 Task: Look for space in São Carlos, Brazil from 5th June, 2023 to 16th June, 2023 for 2 adults in price range Rs.14000 to Rs.18000. Place can be entire place with 1  bedroom having 1 bed and 1 bathroom. Property type can be hotel. Amenities needed are: washing machine, . Booking option can be shelf check-in. Required host language is Spanish.
Action: Mouse moved to (382, 111)
Screenshot: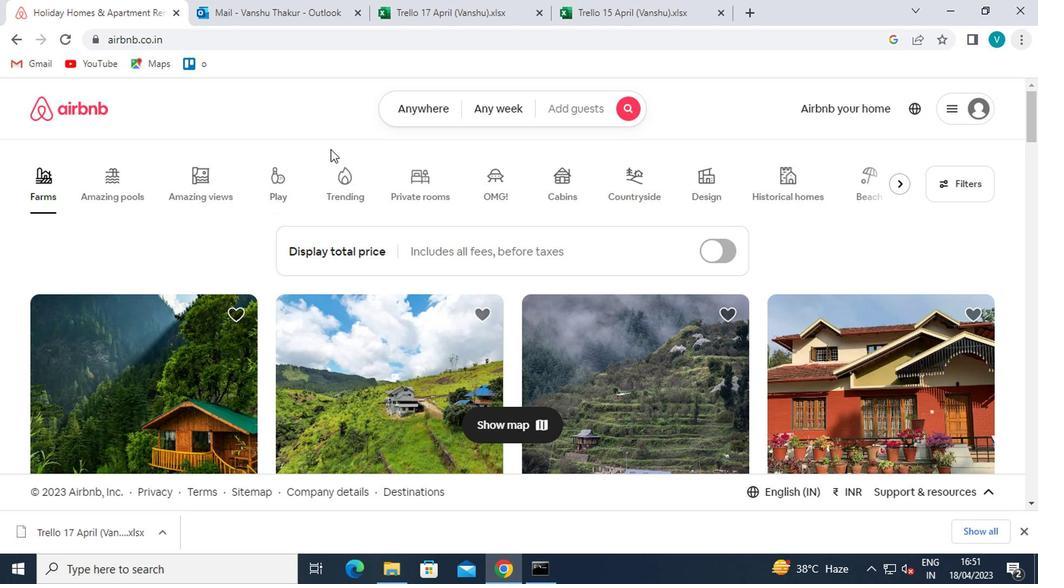 
Action: Mouse pressed left at (382, 111)
Screenshot: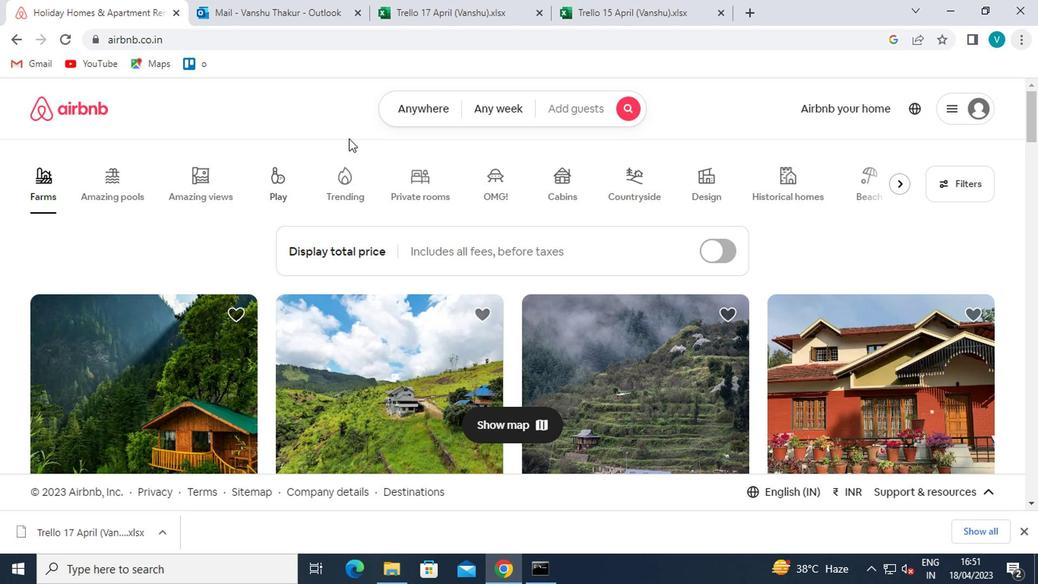 
Action: Mouse moved to (331, 173)
Screenshot: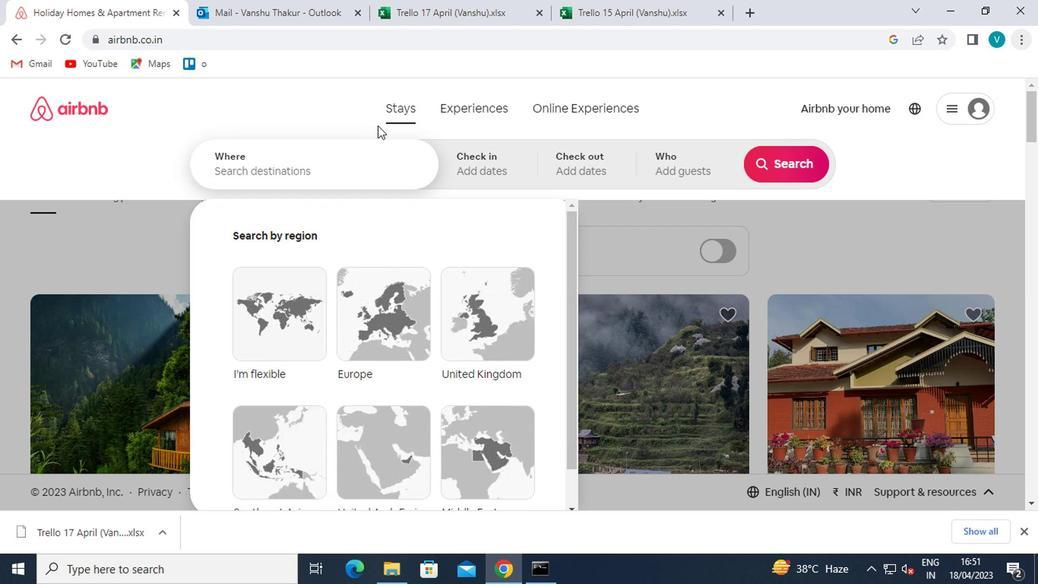 
Action: Mouse pressed left at (331, 173)
Screenshot: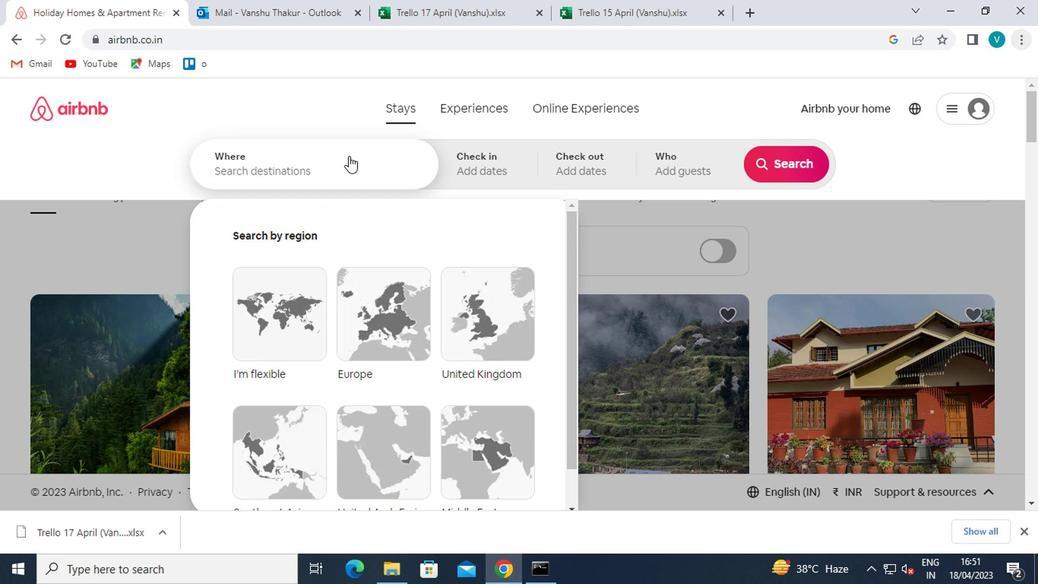 
Action: Mouse moved to (331, 175)
Screenshot: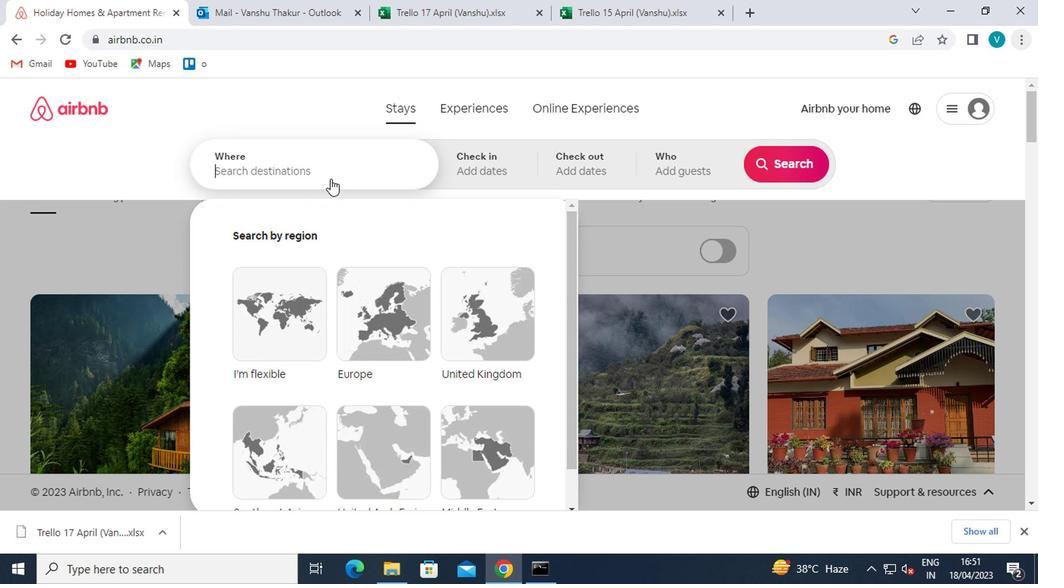 
Action: Key pressed <Key.shift>SAO<Key.space><Key.shift>CARLOS<Key.space>
Screenshot: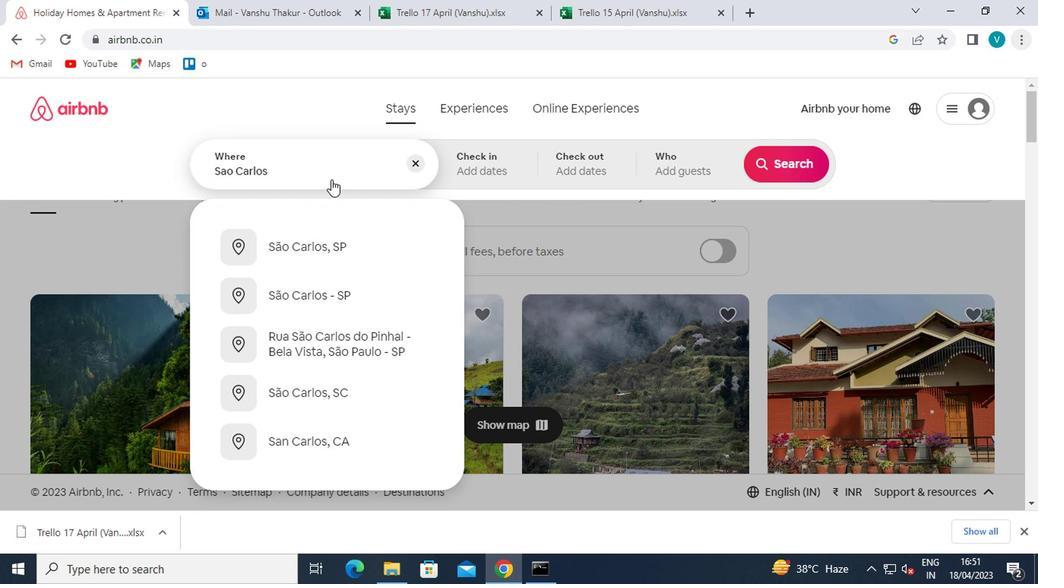 
Action: Mouse moved to (359, 243)
Screenshot: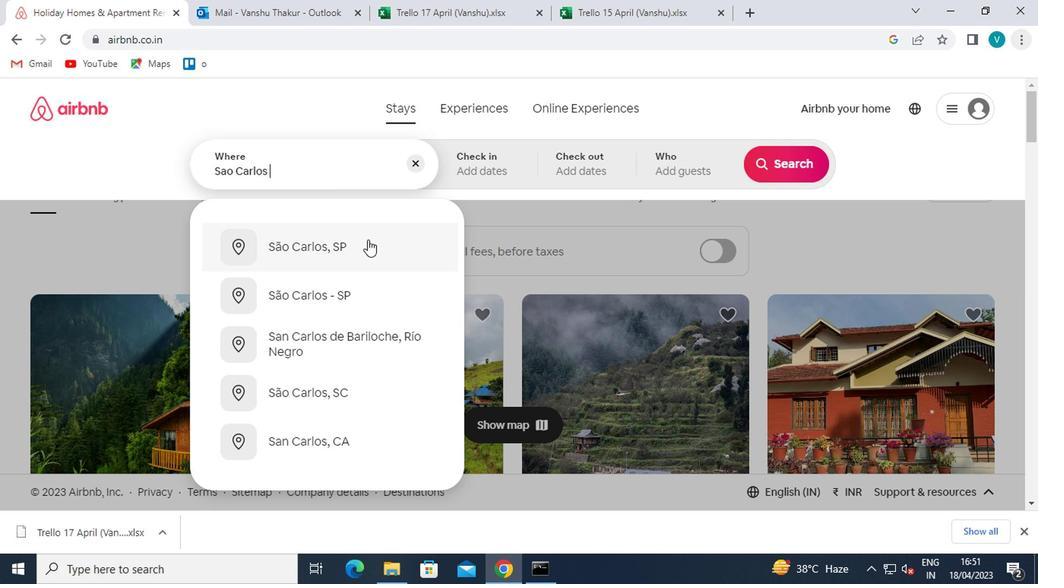 
Action: Mouse pressed left at (359, 243)
Screenshot: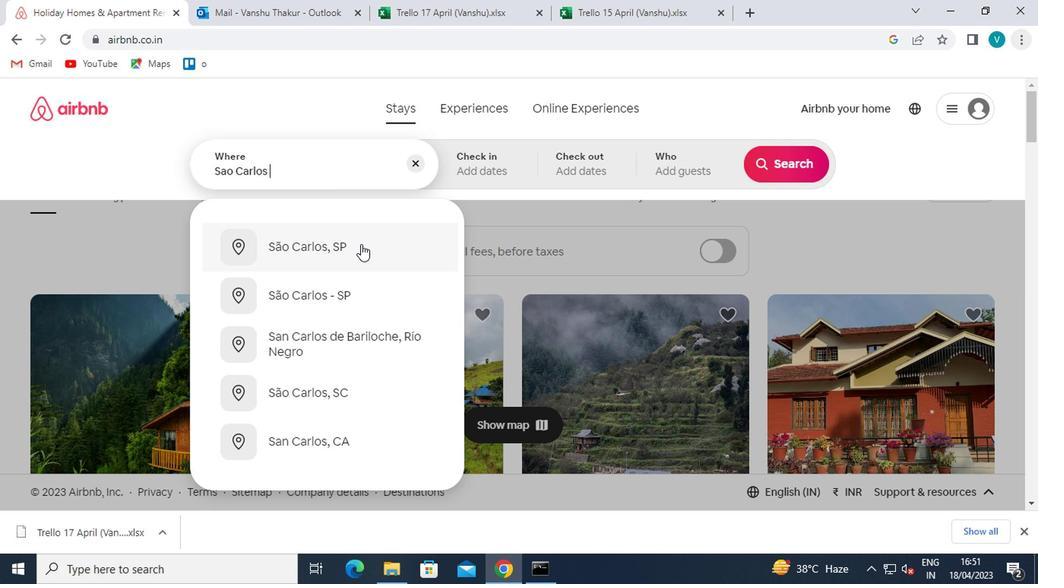 
Action: Mouse moved to (779, 286)
Screenshot: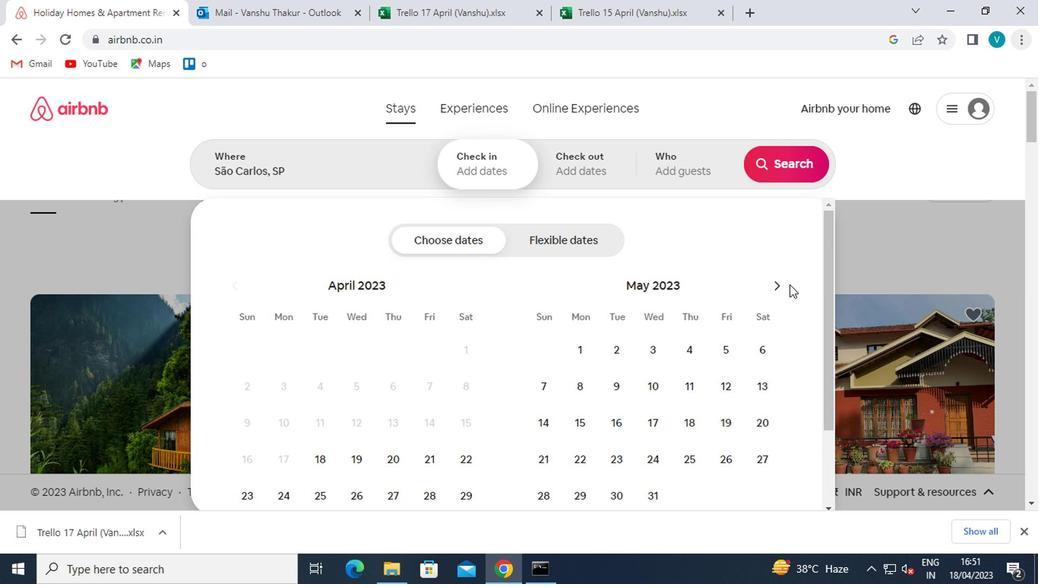 
Action: Mouse pressed left at (779, 286)
Screenshot: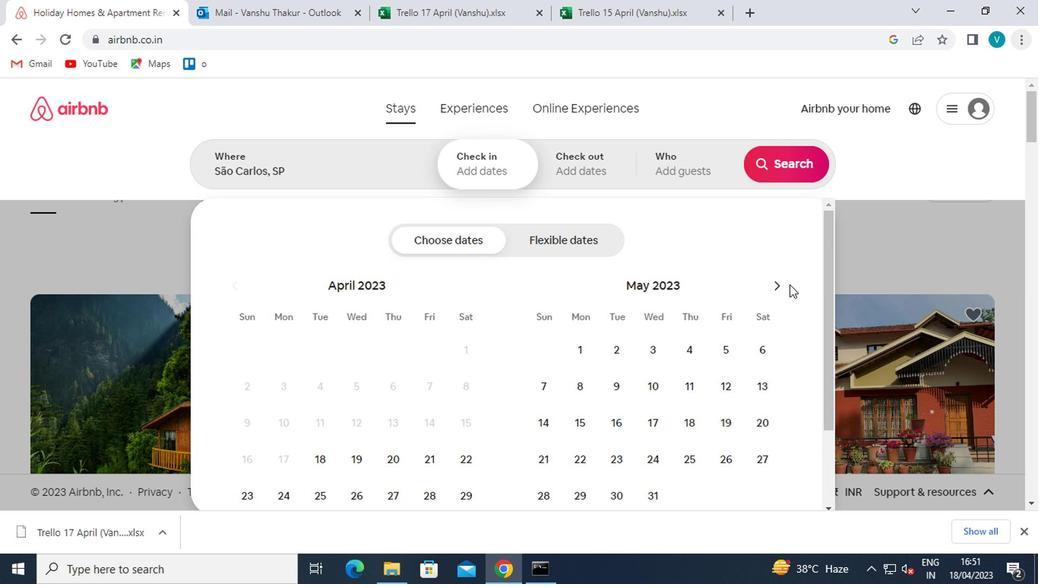 
Action: Mouse moved to (563, 390)
Screenshot: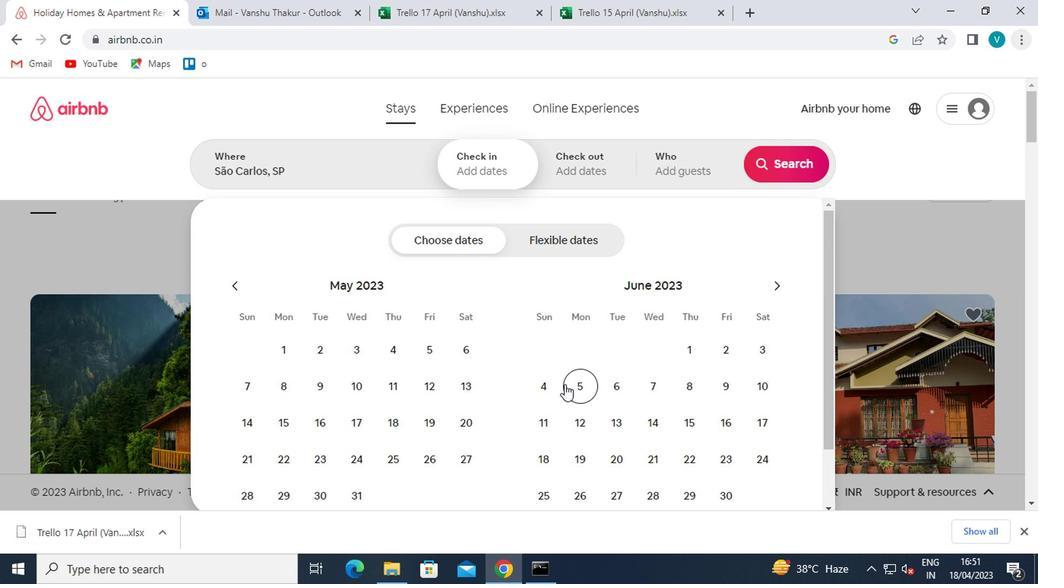 
Action: Mouse pressed left at (563, 390)
Screenshot: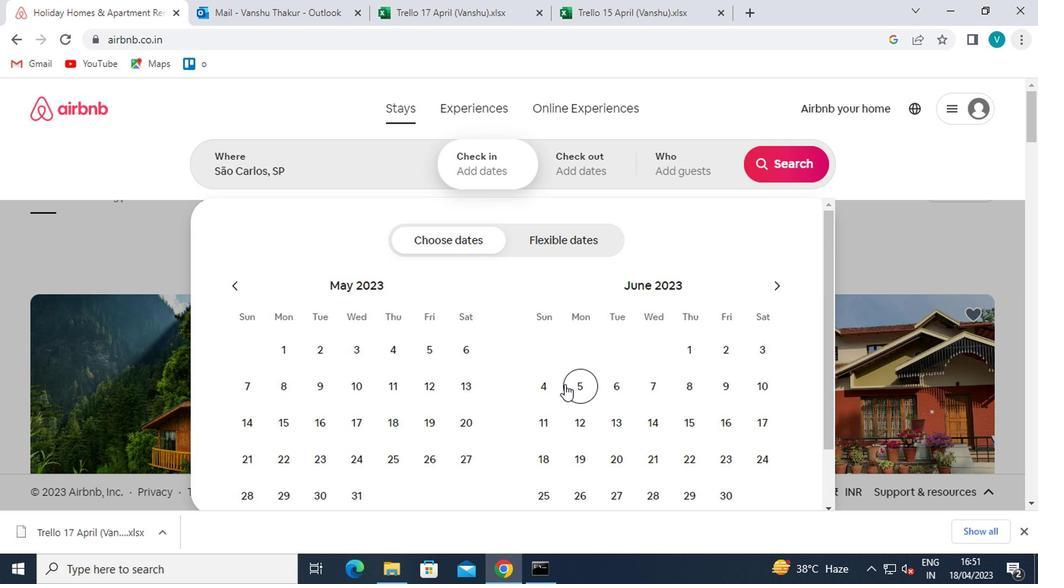 
Action: Mouse moved to (729, 430)
Screenshot: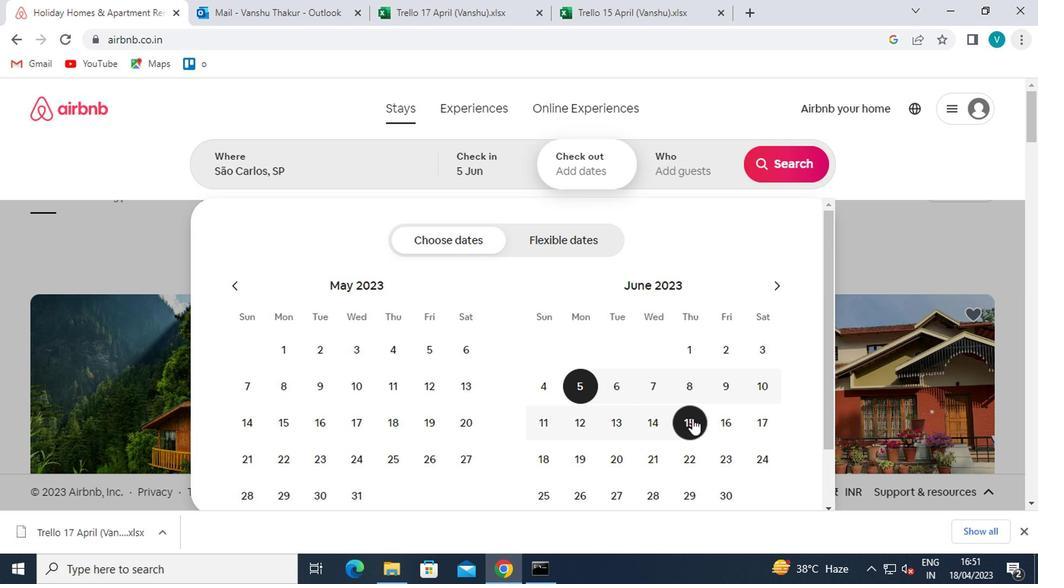 
Action: Mouse pressed left at (729, 430)
Screenshot: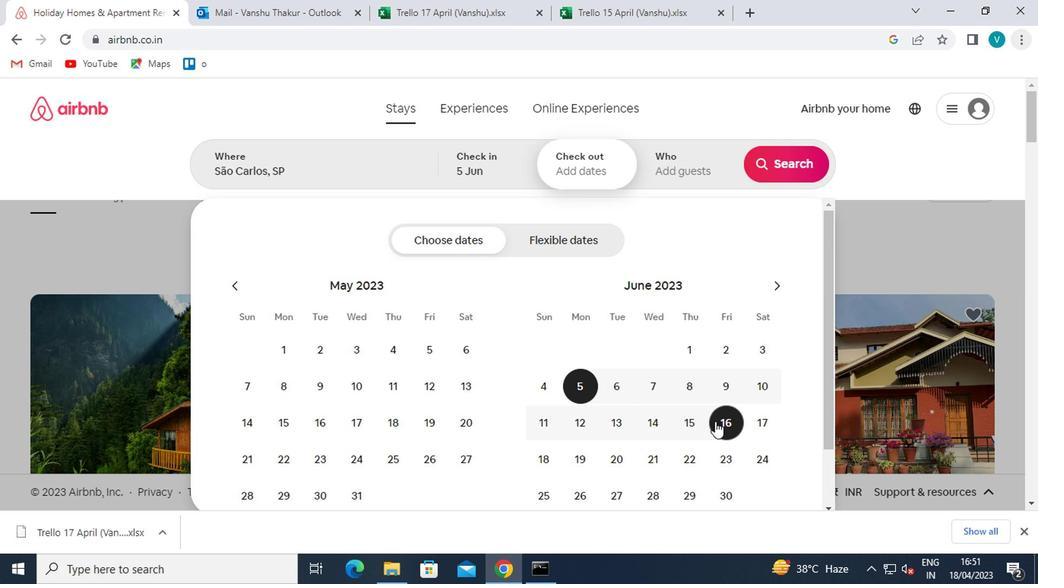 
Action: Mouse moved to (695, 159)
Screenshot: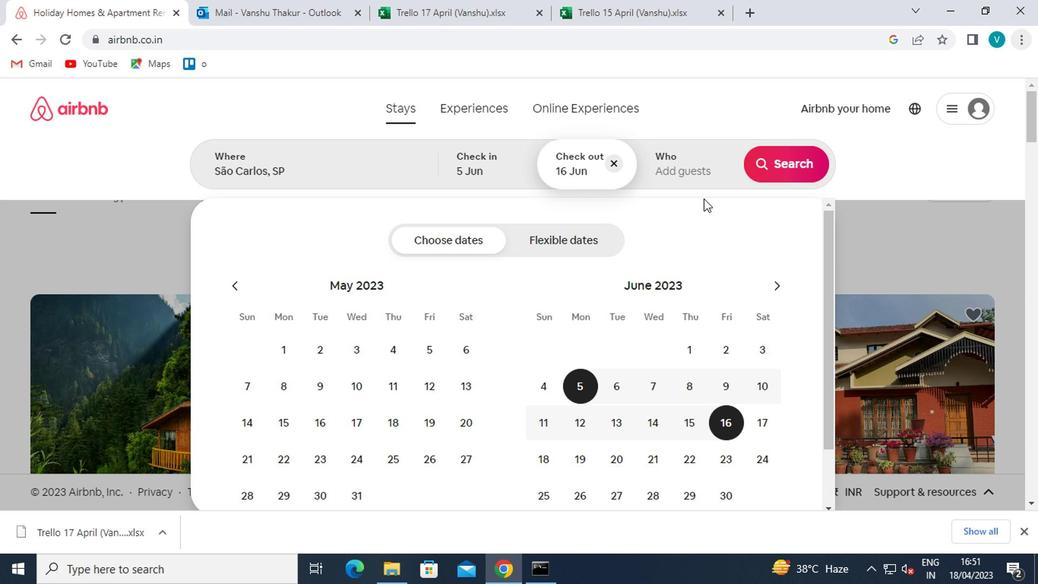 
Action: Mouse pressed left at (695, 159)
Screenshot: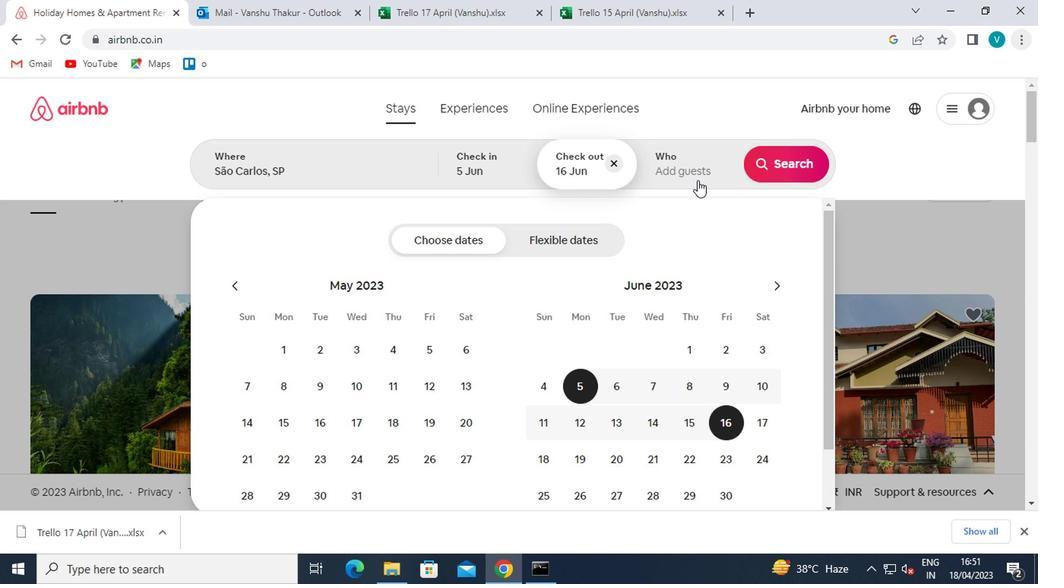 
Action: Mouse moved to (780, 241)
Screenshot: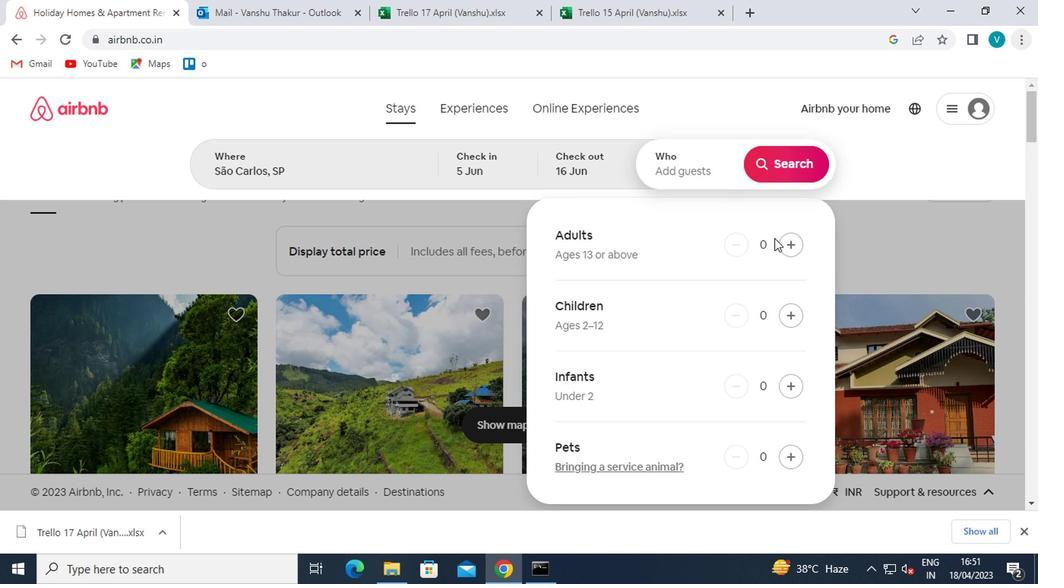 
Action: Mouse pressed left at (780, 241)
Screenshot: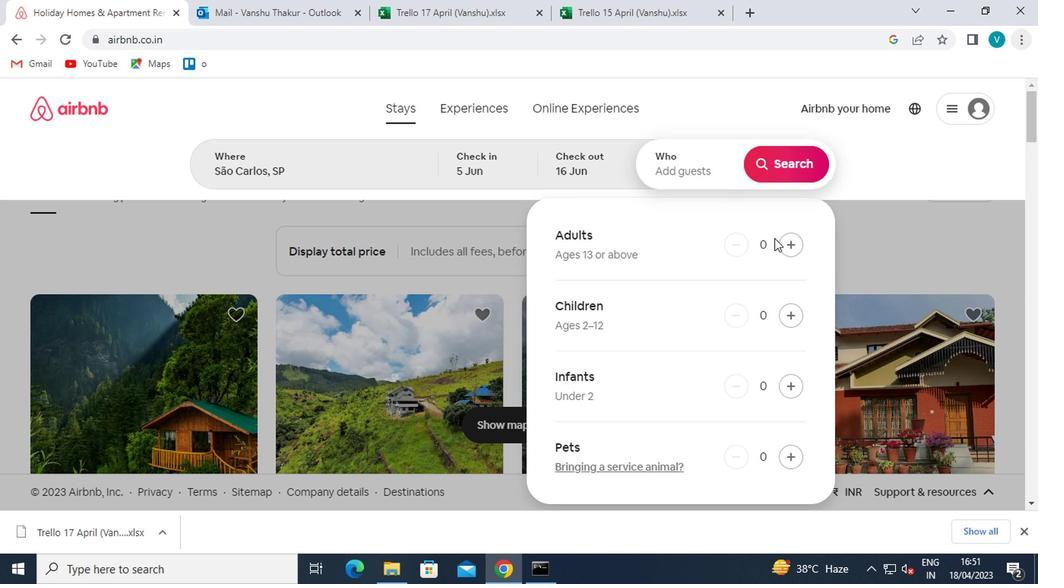 
Action: Mouse moved to (782, 243)
Screenshot: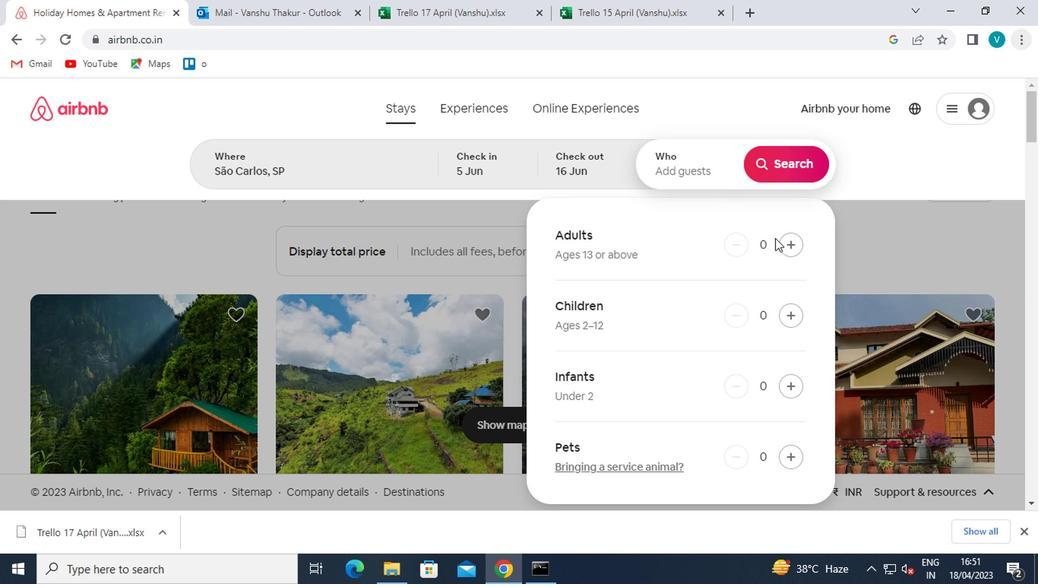 
Action: Mouse pressed left at (782, 243)
Screenshot: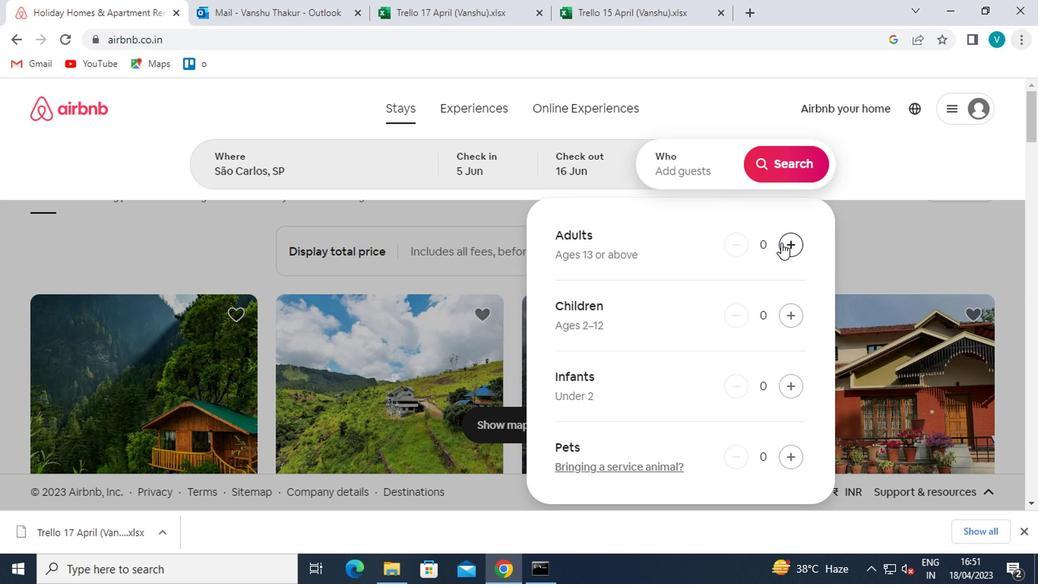 
Action: Mouse moved to (770, 168)
Screenshot: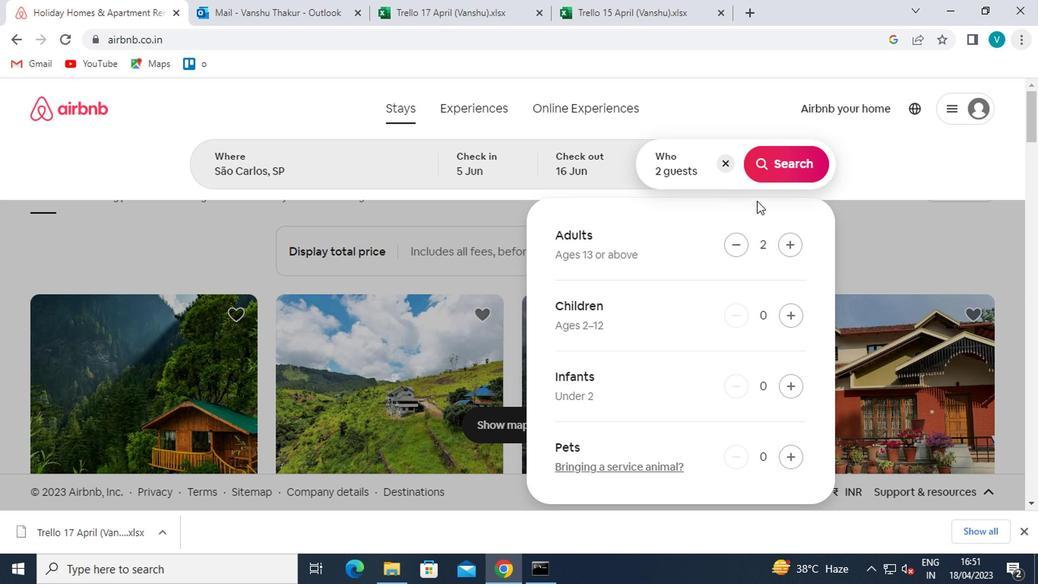 
Action: Mouse pressed left at (770, 168)
Screenshot: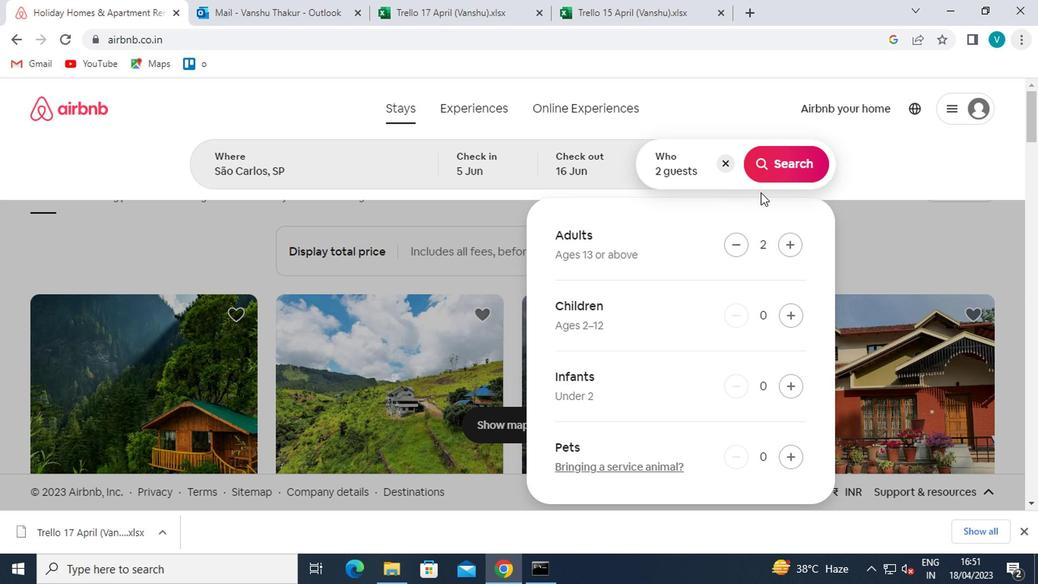 
Action: Mouse moved to (964, 166)
Screenshot: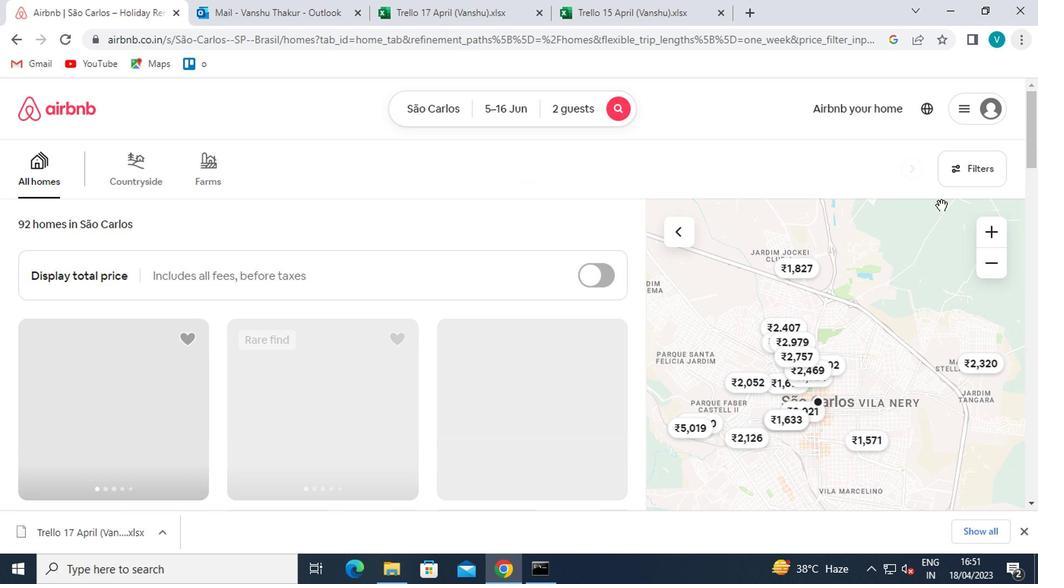 
Action: Mouse pressed left at (964, 166)
Screenshot: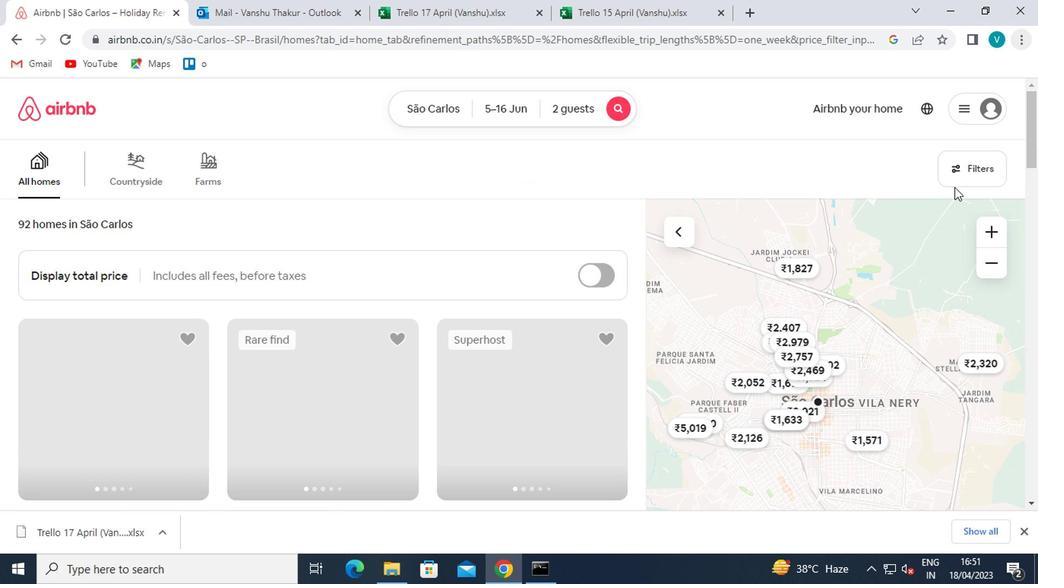 
Action: Mouse moved to (330, 360)
Screenshot: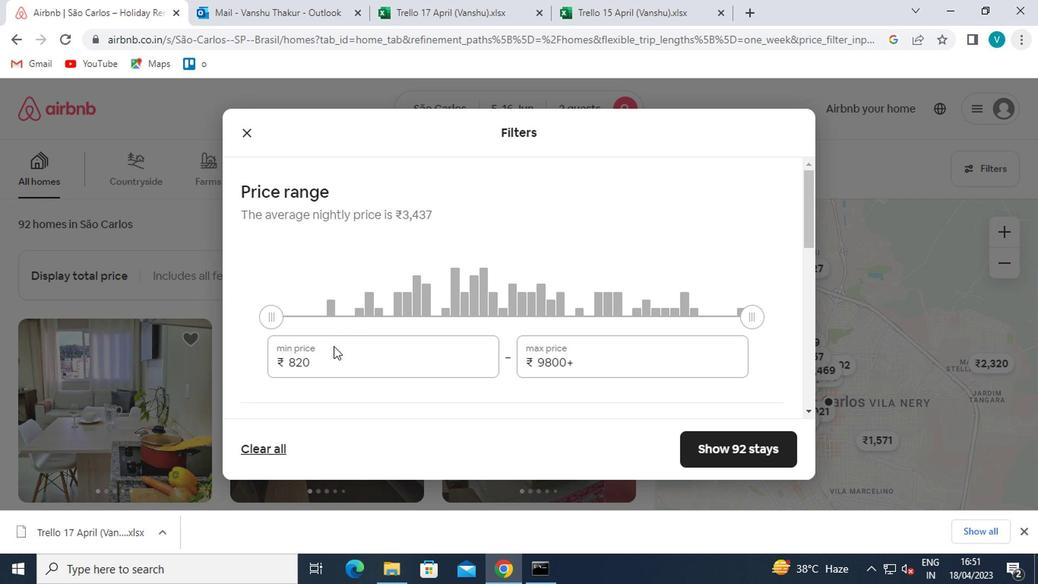 
Action: Mouse pressed left at (330, 360)
Screenshot: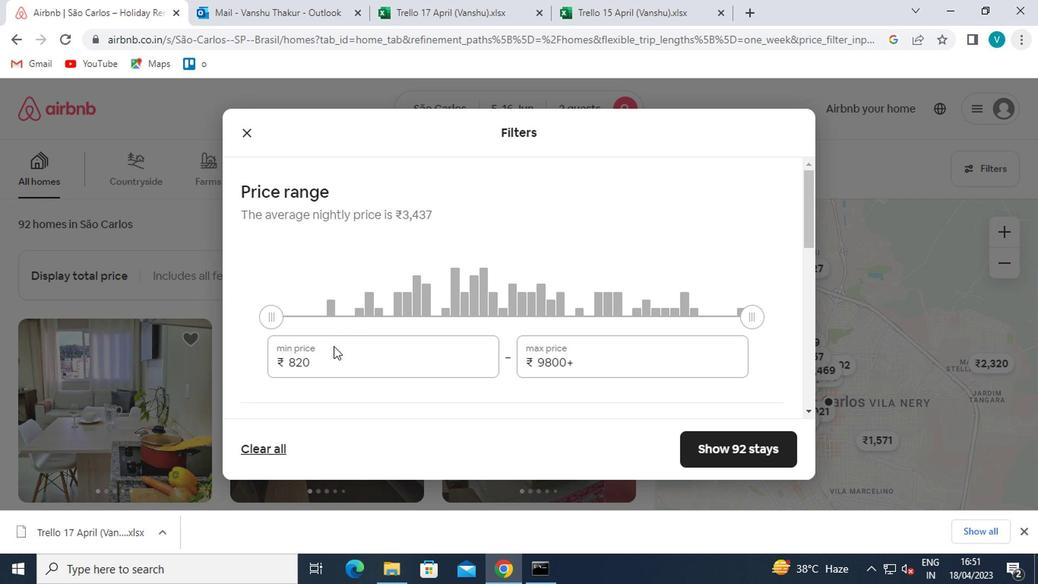 
Action: Mouse moved to (333, 363)
Screenshot: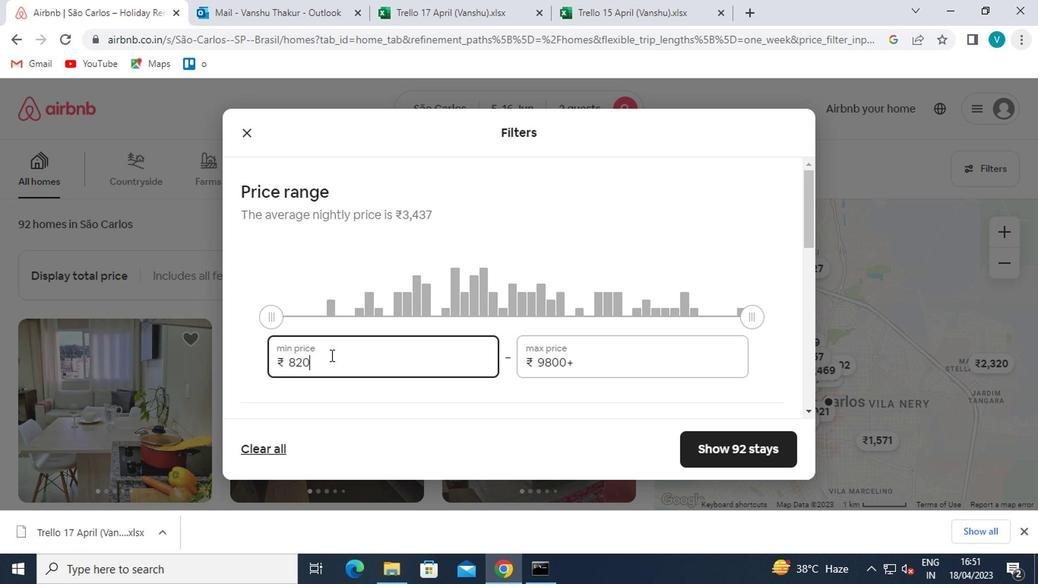 
Action: Key pressed <Key.backspace>
Screenshot: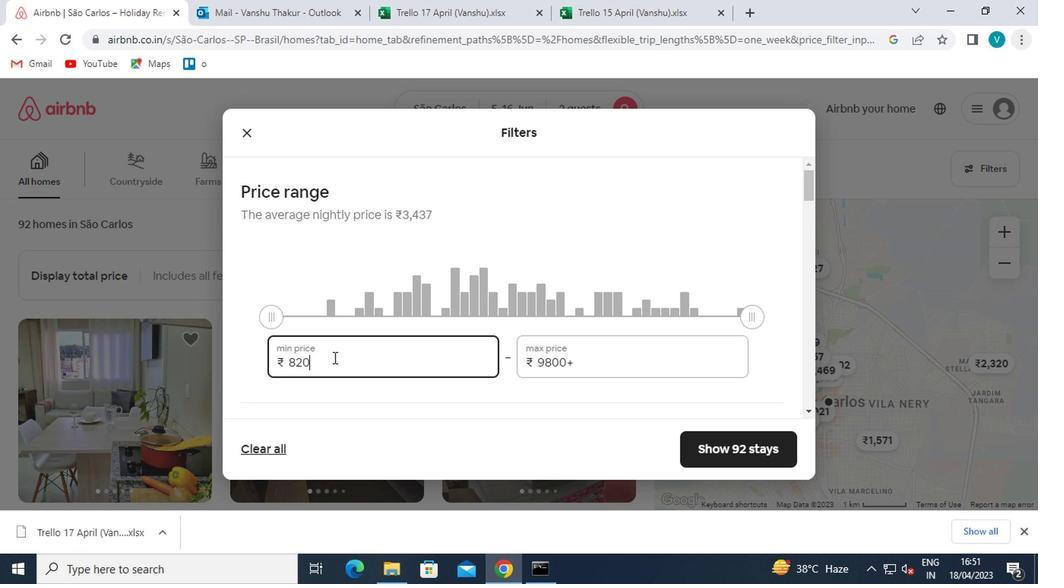 
Action: Mouse moved to (334, 361)
Screenshot: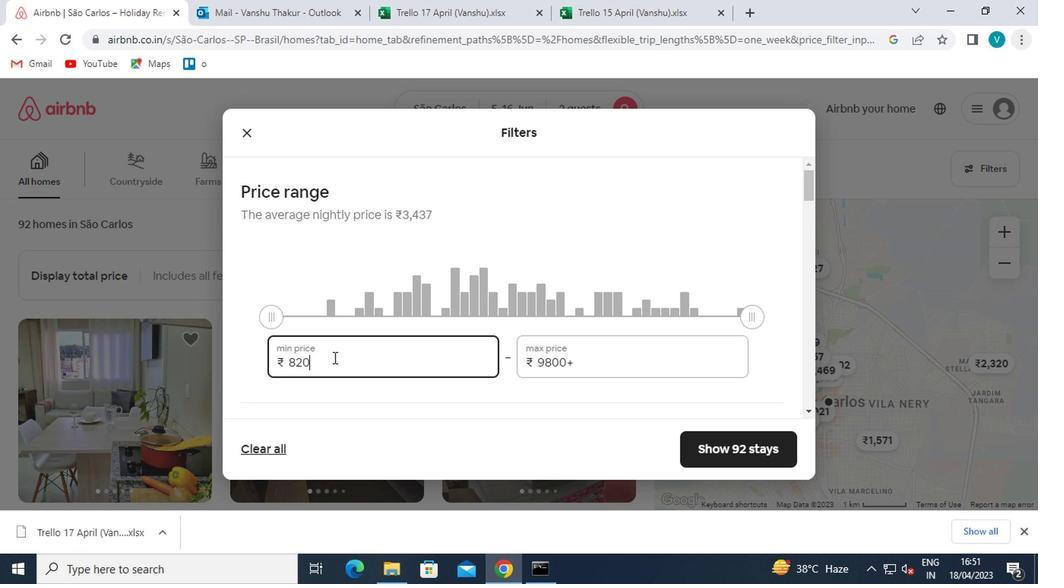
Action: Key pressed <Key.backspace><Key.backspace>14000
Screenshot: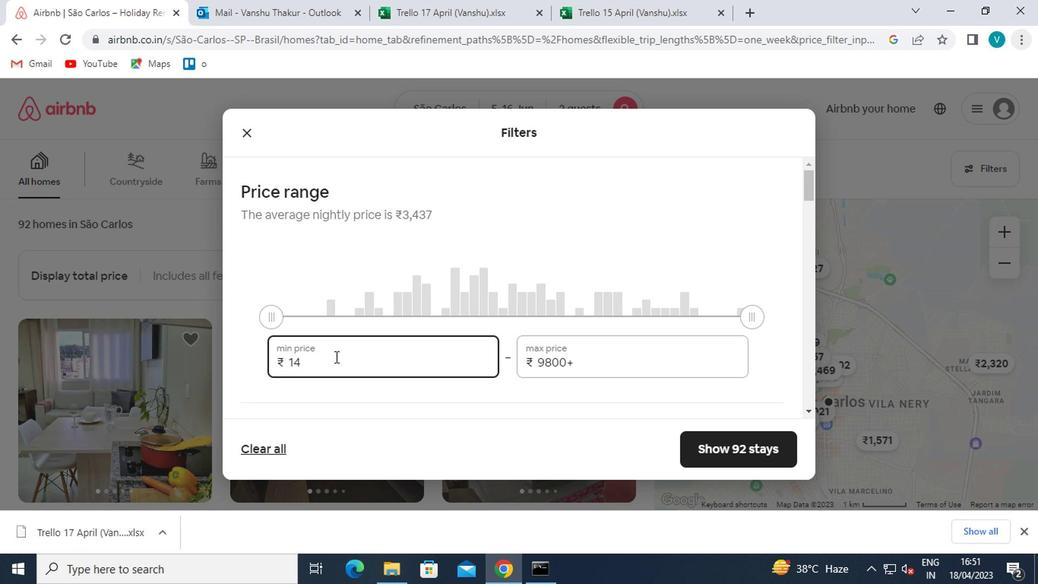 
Action: Mouse moved to (603, 372)
Screenshot: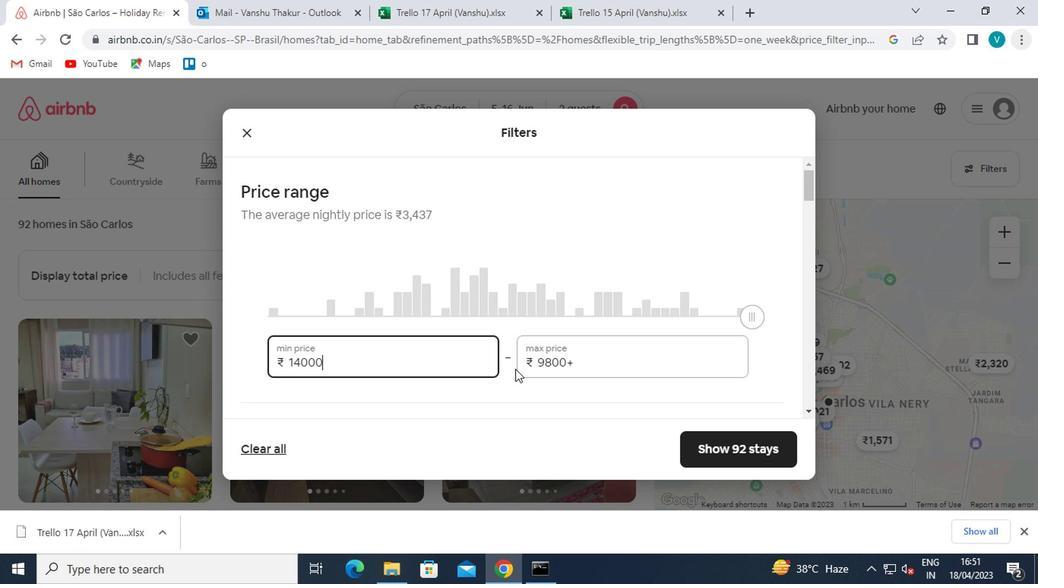 
Action: Mouse pressed left at (603, 372)
Screenshot: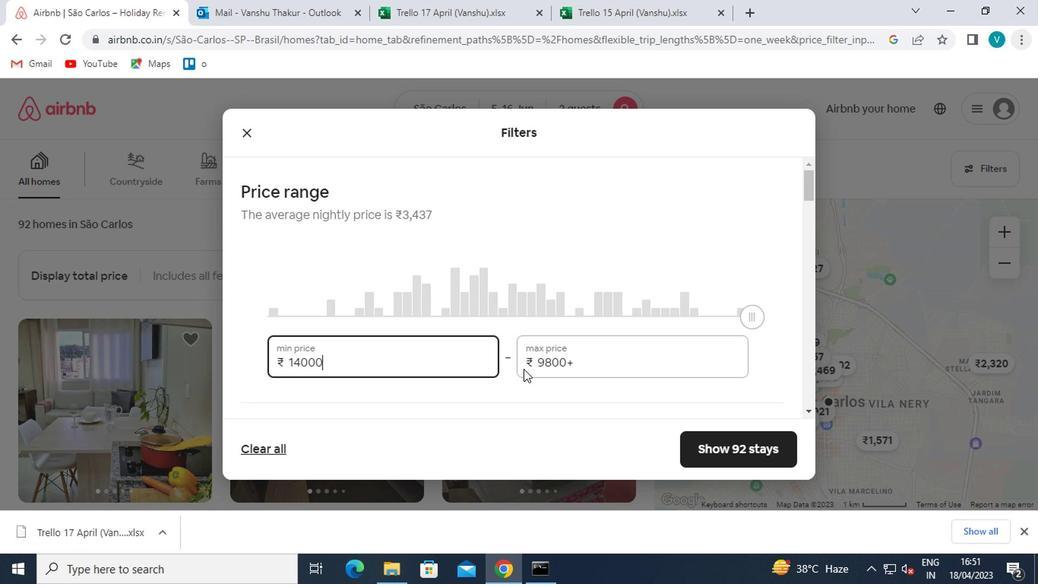 
Action: Mouse moved to (594, 368)
Screenshot: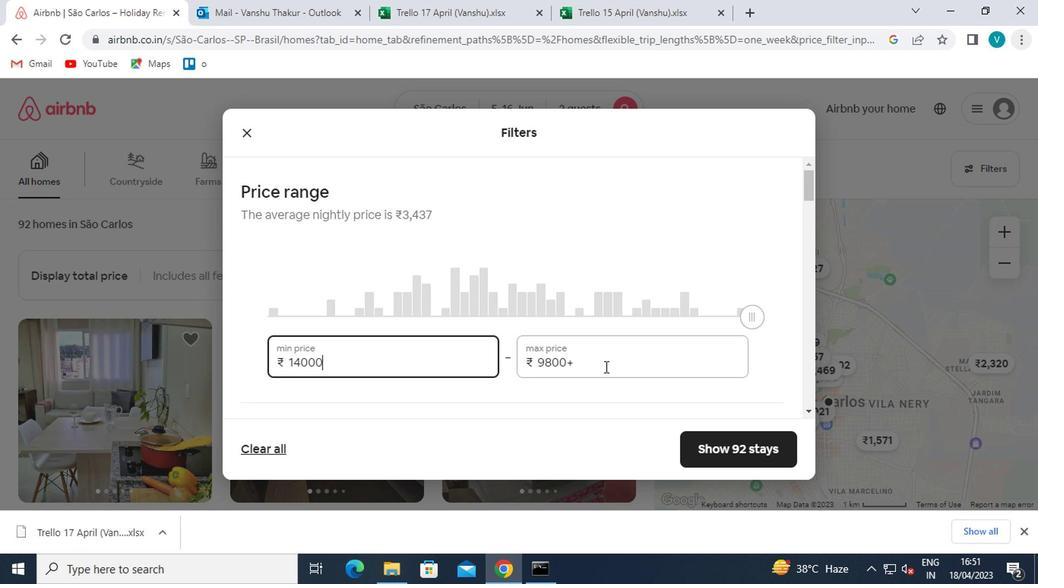
Action: Key pressed <Key.backspace><Key.backspace><Key.backspace><Key.backspace><Key.backspace><Key.backspace><Key.backspace>18000
Screenshot: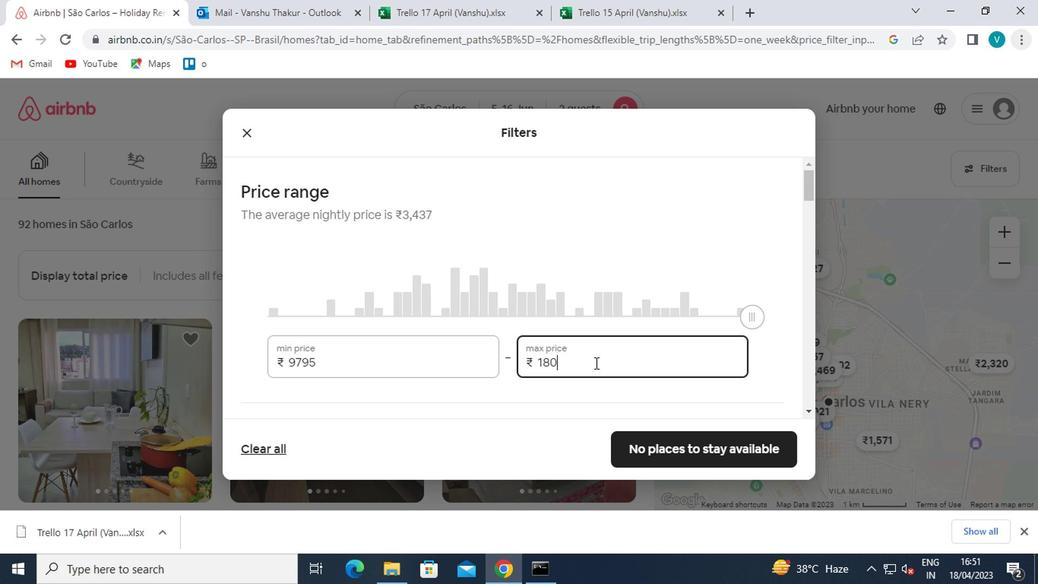 
Action: Mouse moved to (591, 413)
Screenshot: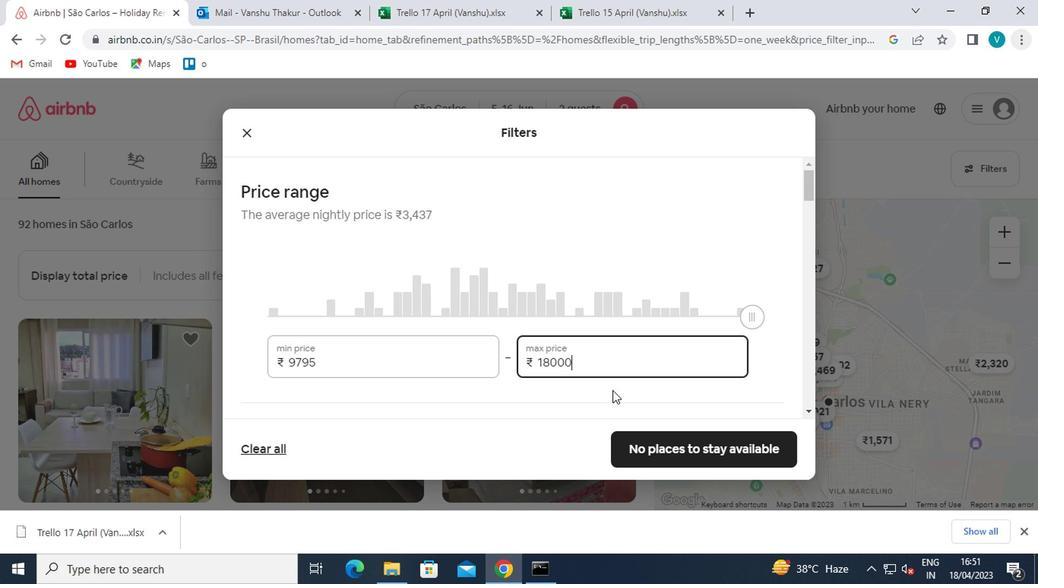 
Action: Mouse scrolled (591, 413) with delta (0, 0)
Screenshot: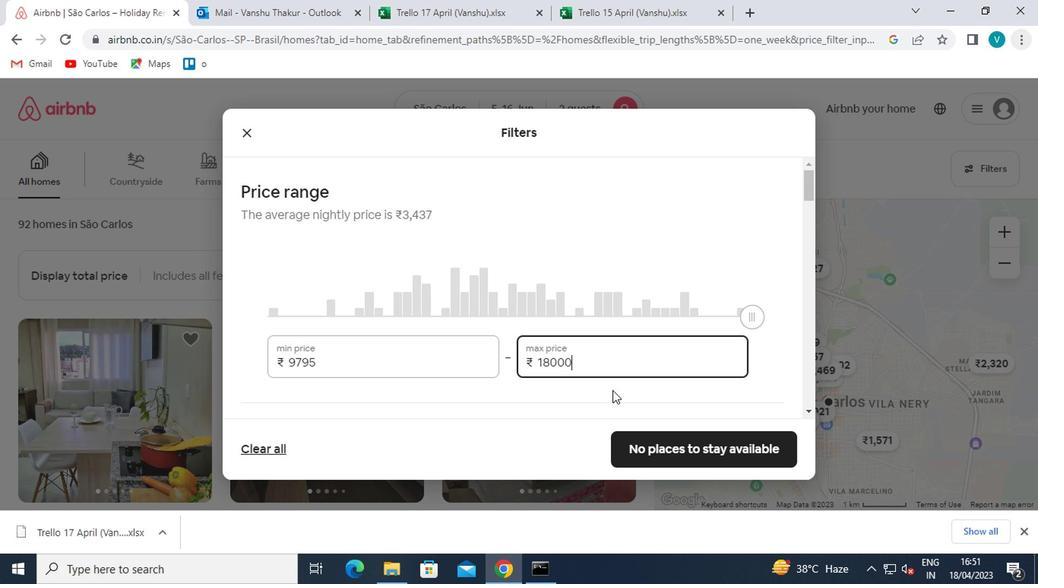 
Action: Mouse scrolled (591, 413) with delta (0, 0)
Screenshot: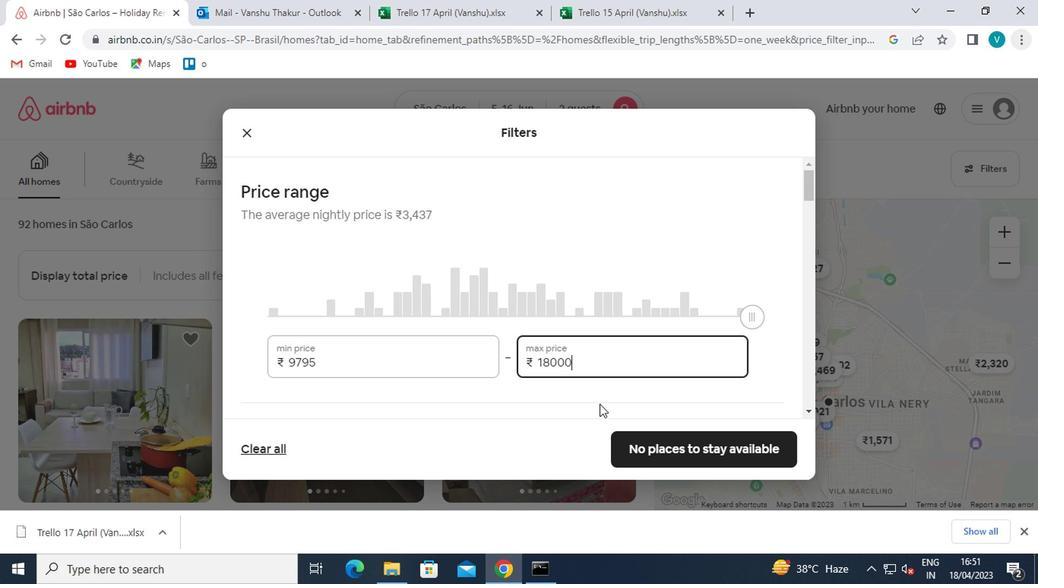 
Action: Mouse scrolled (591, 413) with delta (0, 0)
Screenshot: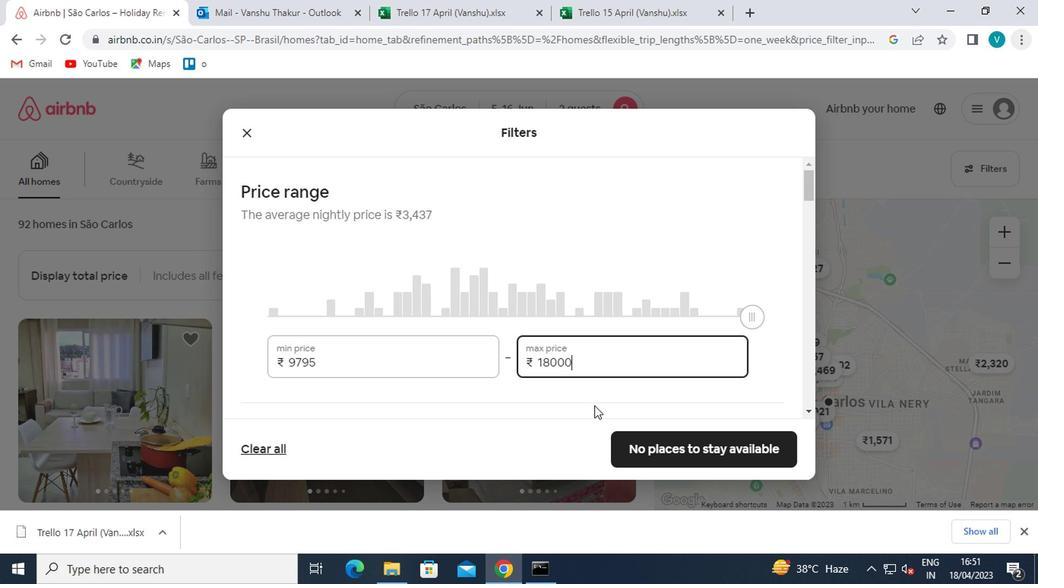 
Action: Mouse moved to (246, 255)
Screenshot: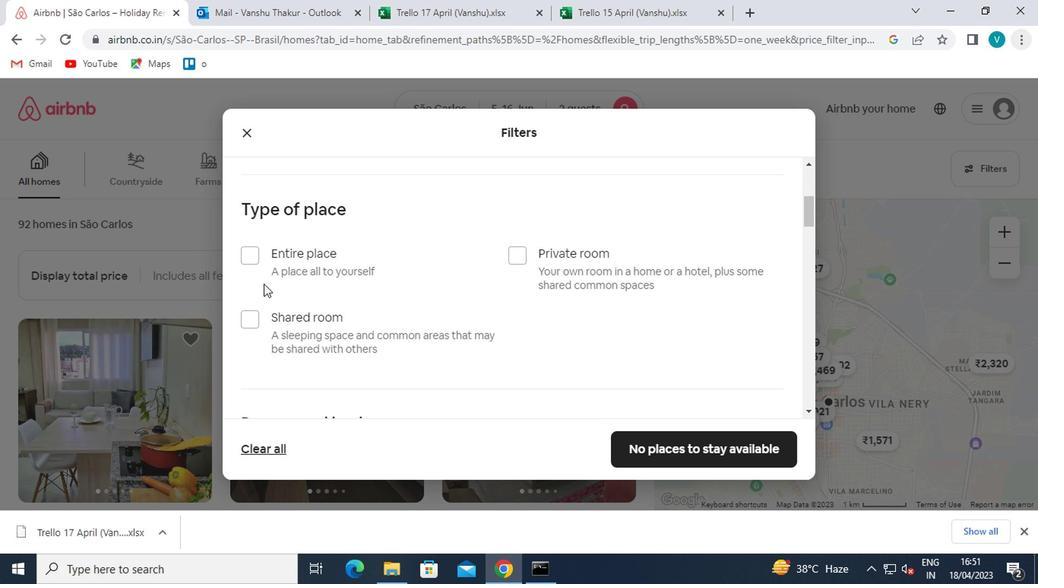 
Action: Mouse pressed left at (246, 255)
Screenshot: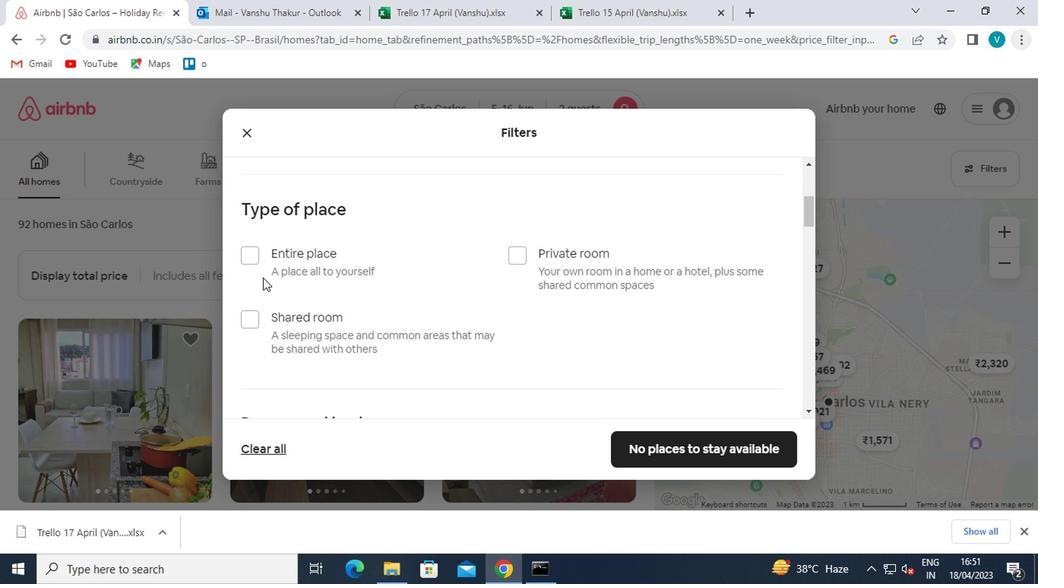
Action: Mouse moved to (262, 258)
Screenshot: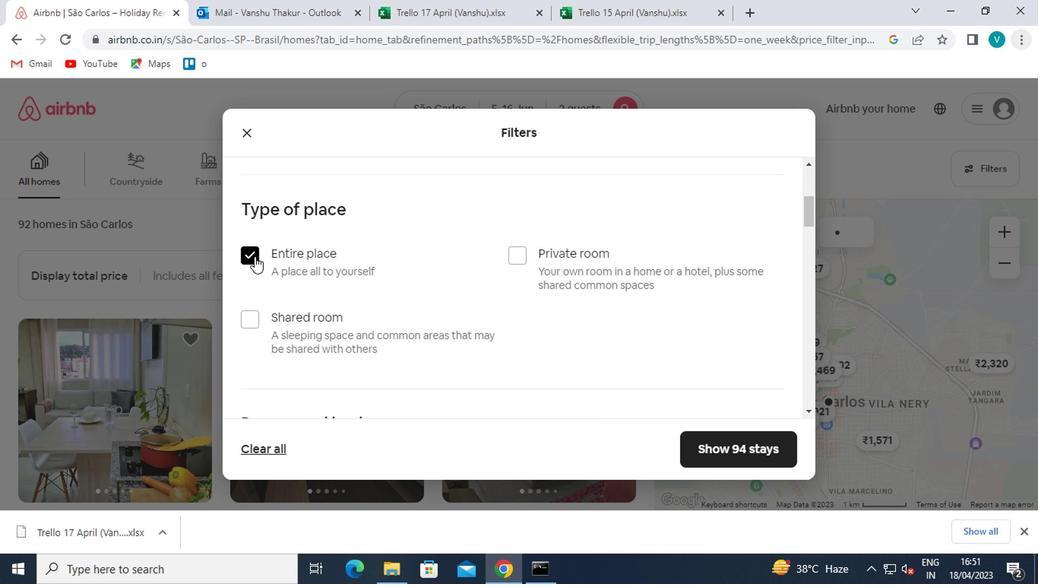 
Action: Mouse scrolled (262, 258) with delta (0, 0)
Screenshot: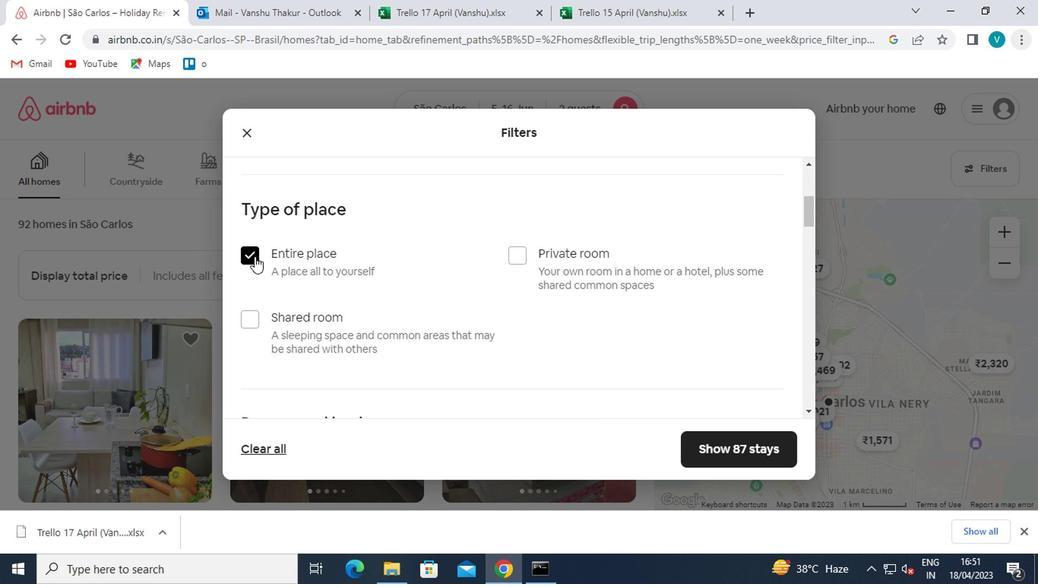 
Action: Mouse scrolled (262, 258) with delta (0, 0)
Screenshot: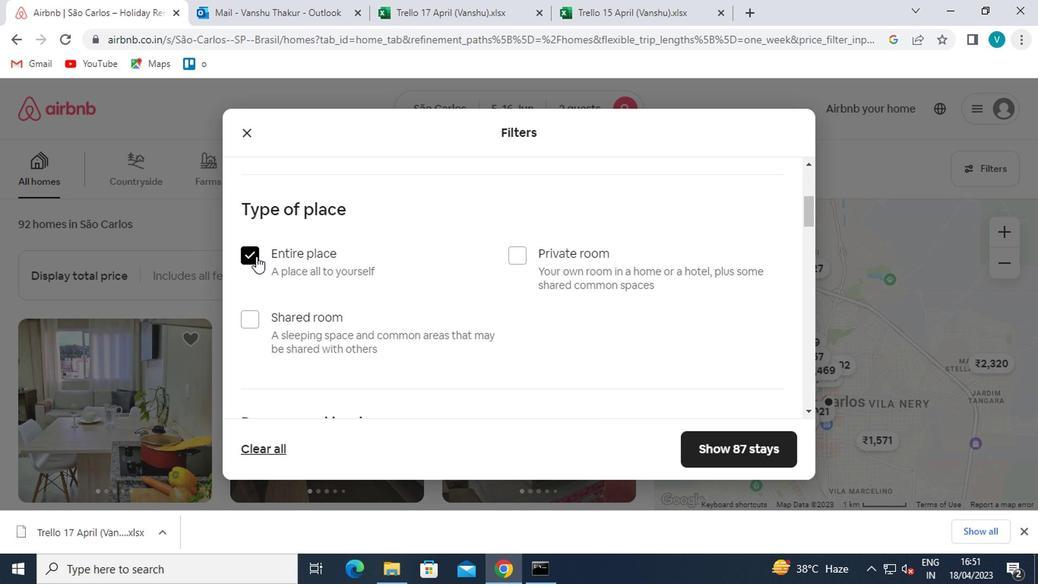 
Action: Mouse moved to (263, 260)
Screenshot: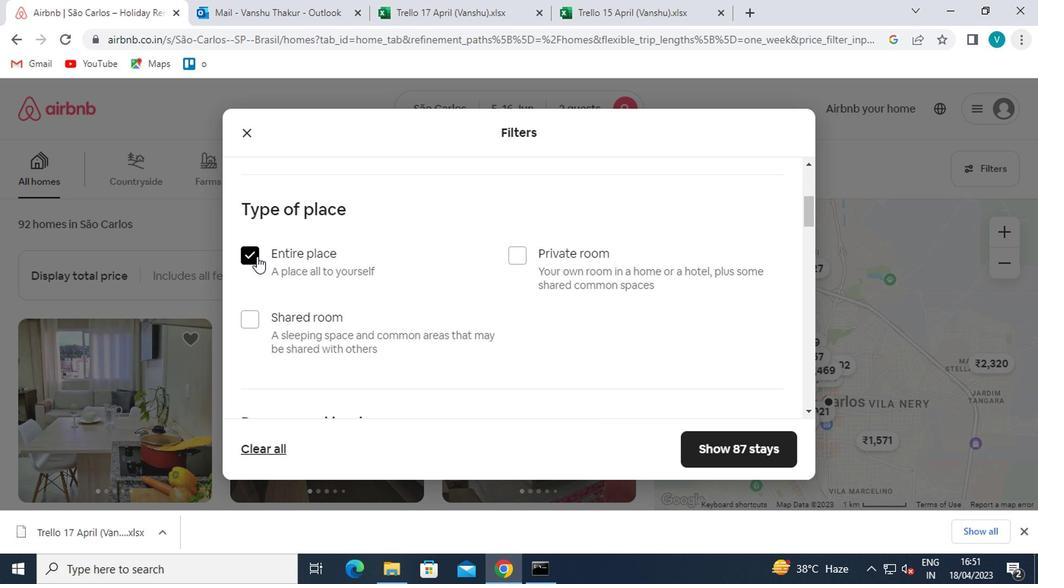 
Action: Mouse scrolled (263, 259) with delta (0, 0)
Screenshot: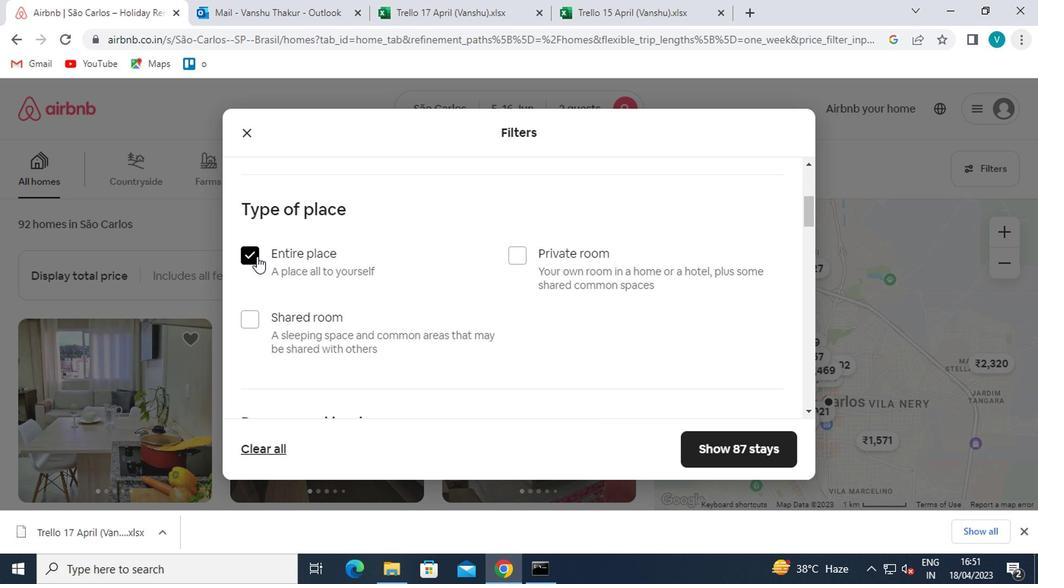 
Action: Mouse moved to (331, 285)
Screenshot: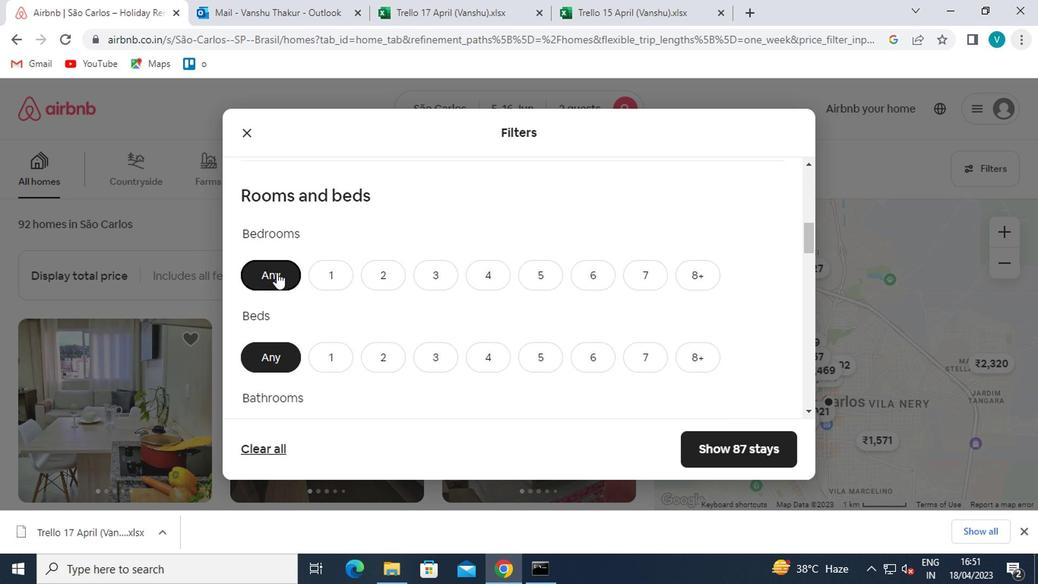 
Action: Mouse pressed left at (331, 285)
Screenshot: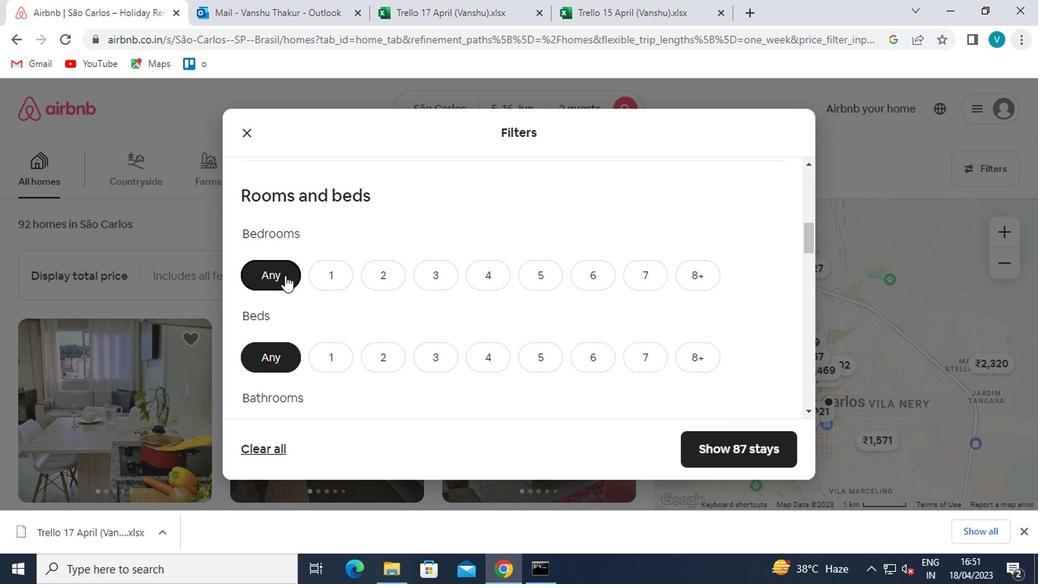
Action: Mouse moved to (332, 285)
Screenshot: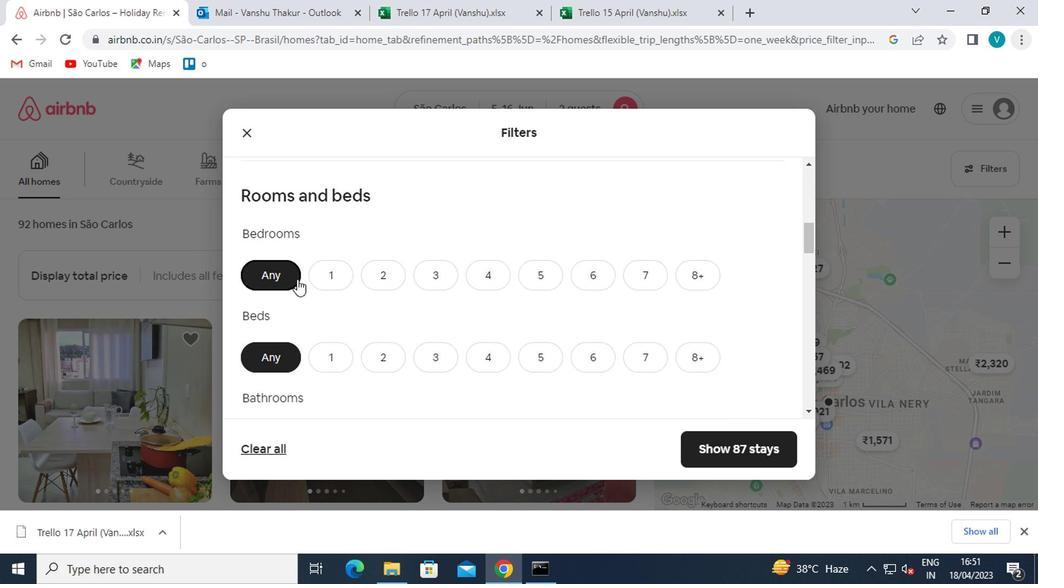 
Action: Mouse scrolled (332, 284) with delta (0, 0)
Screenshot: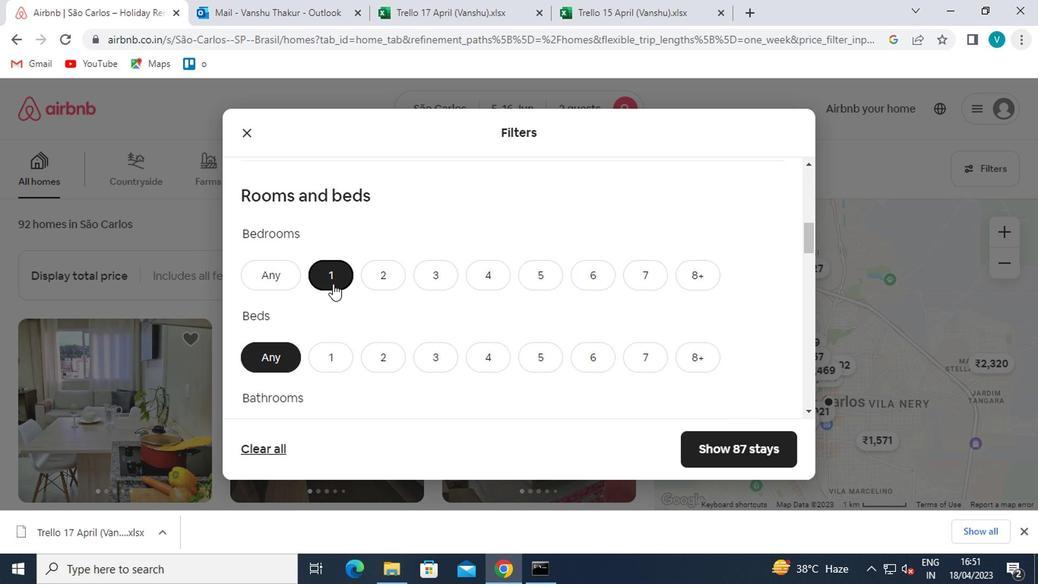
Action: Mouse pressed left at (332, 285)
Screenshot: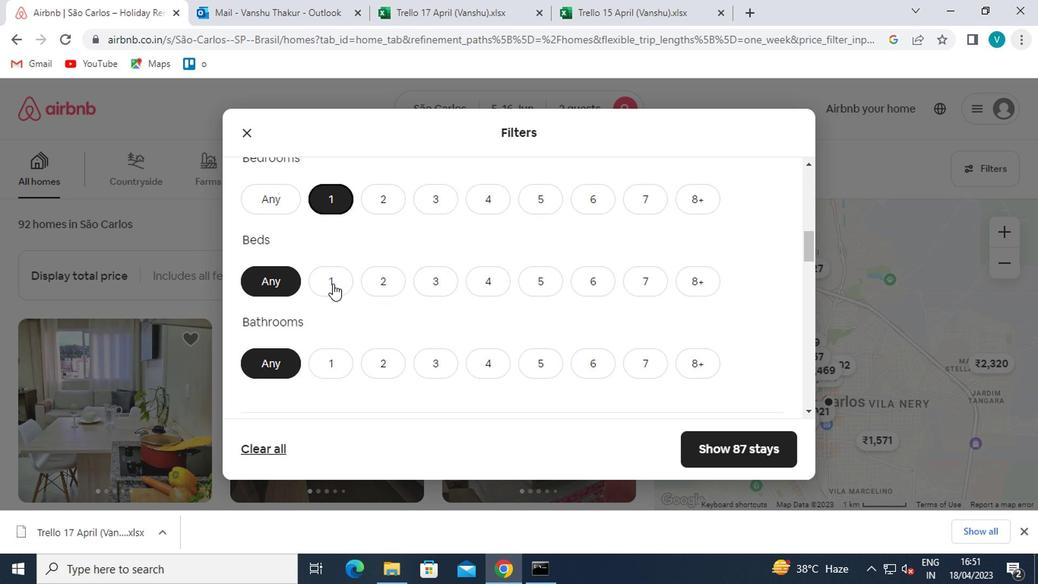 
Action: Mouse moved to (332, 359)
Screenshot: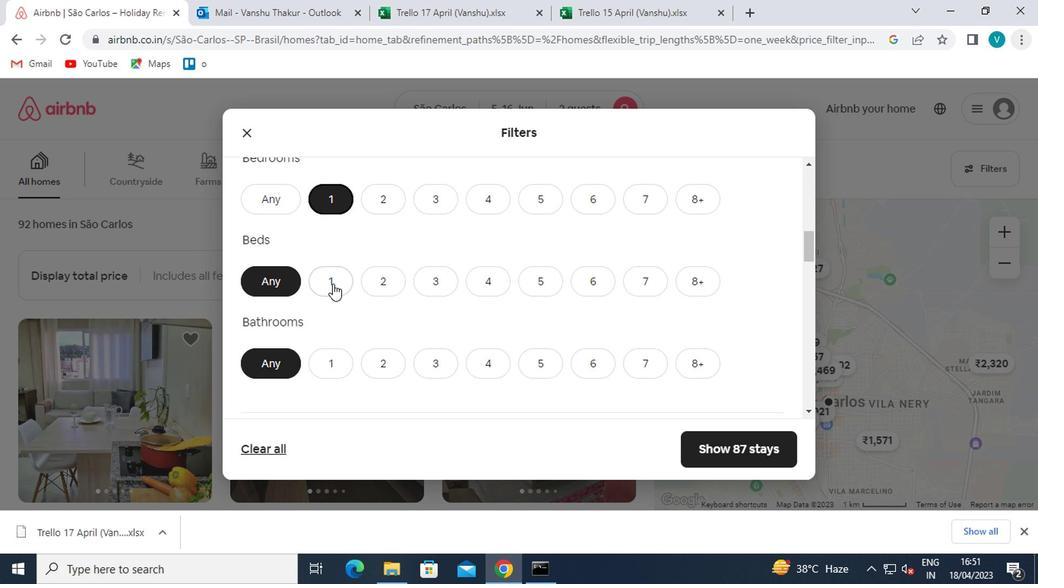 
Action: Mouse pressed left at (332, 359)
Screenshot: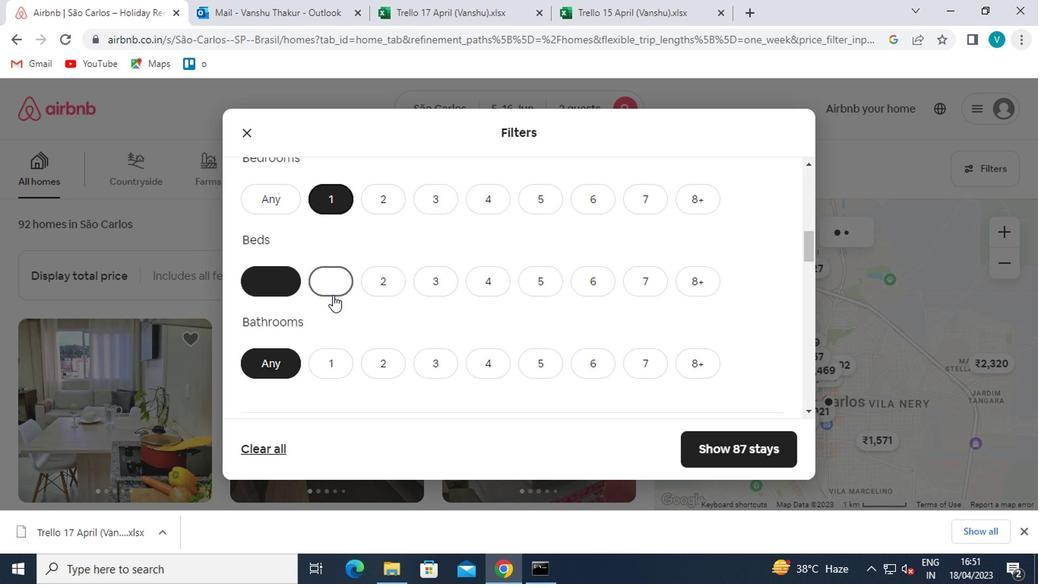 
Action: Mouse moved to (333, 361)
Screenshot: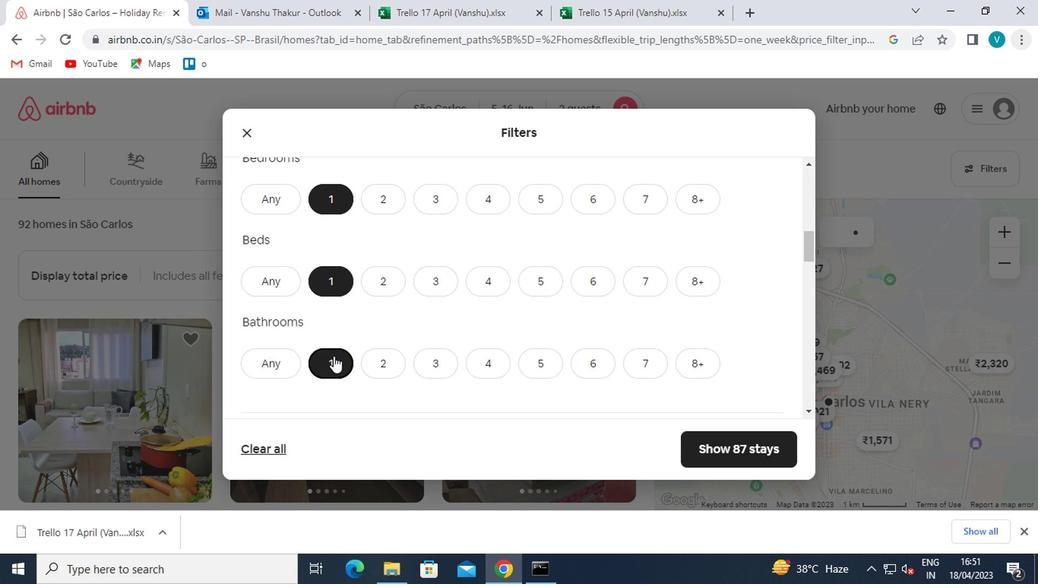 
Action: Mouse scrolled (333, 360) with delta (0, -1)
Screenshot: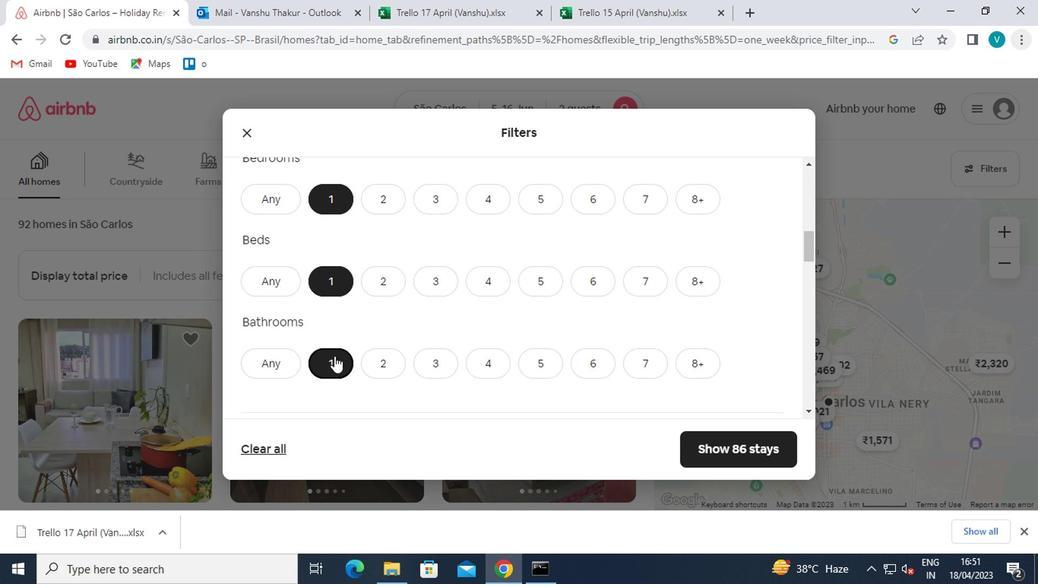 
Action: Mouse scrolled (333, 360) with delta (0, -1)
Screenshot: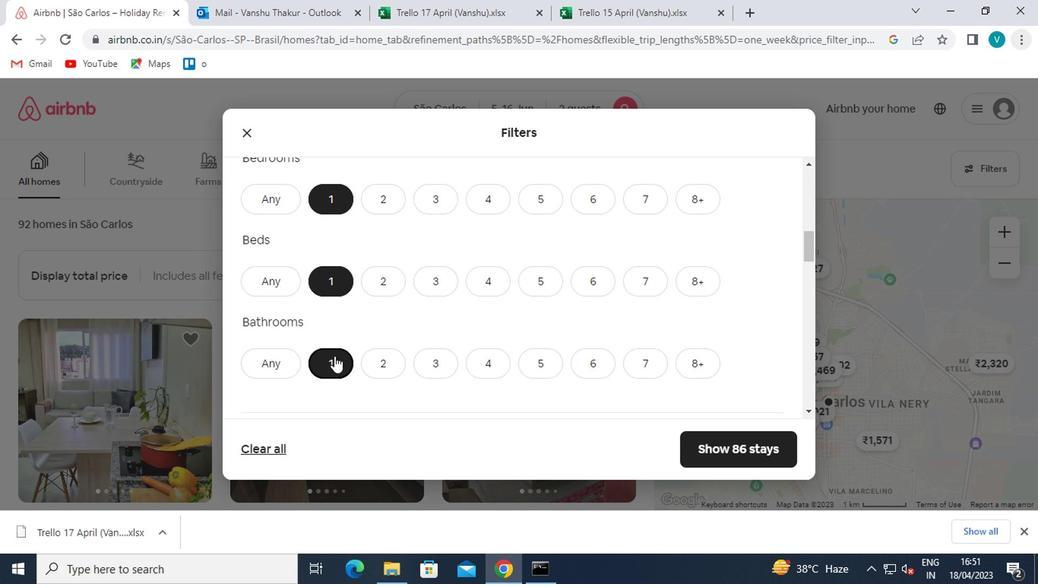 
Action: Mouse moved to (690, 371)
Screenshot: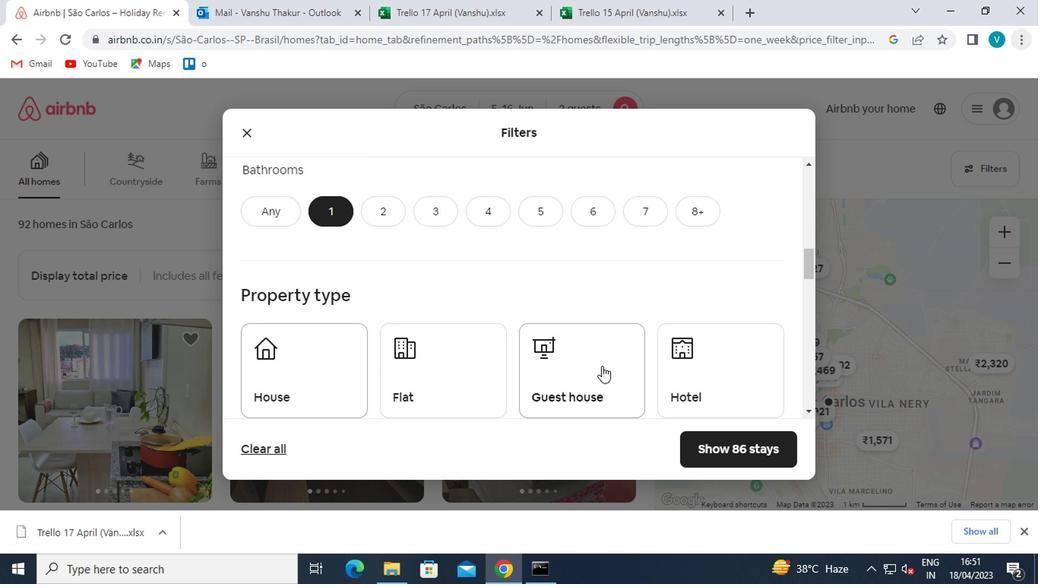 
Action: Mouse pressed left at (690, 371)
Screenshot: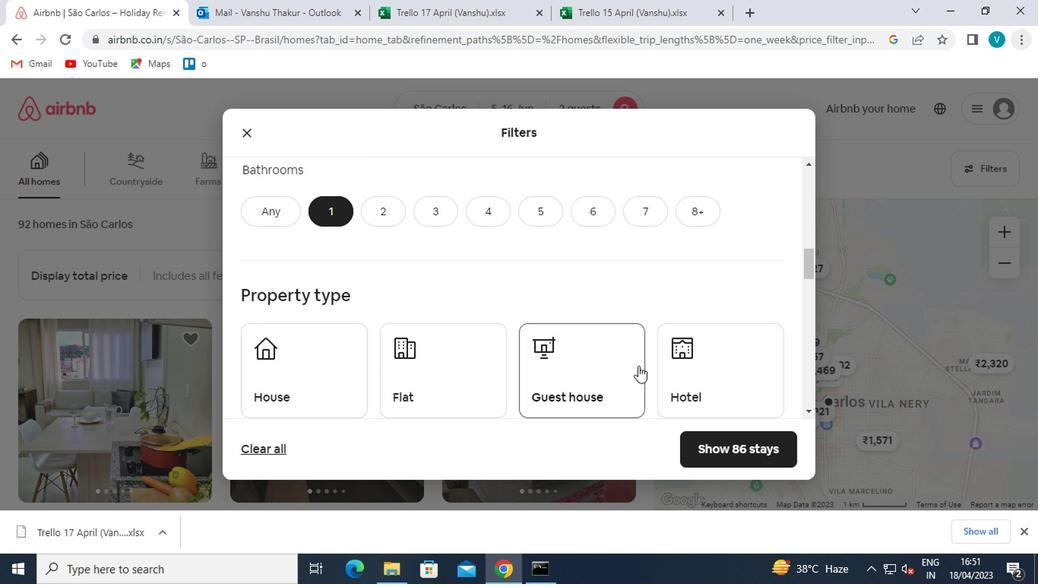 
Action: Mouse moved to (690, 371)
Screenshot: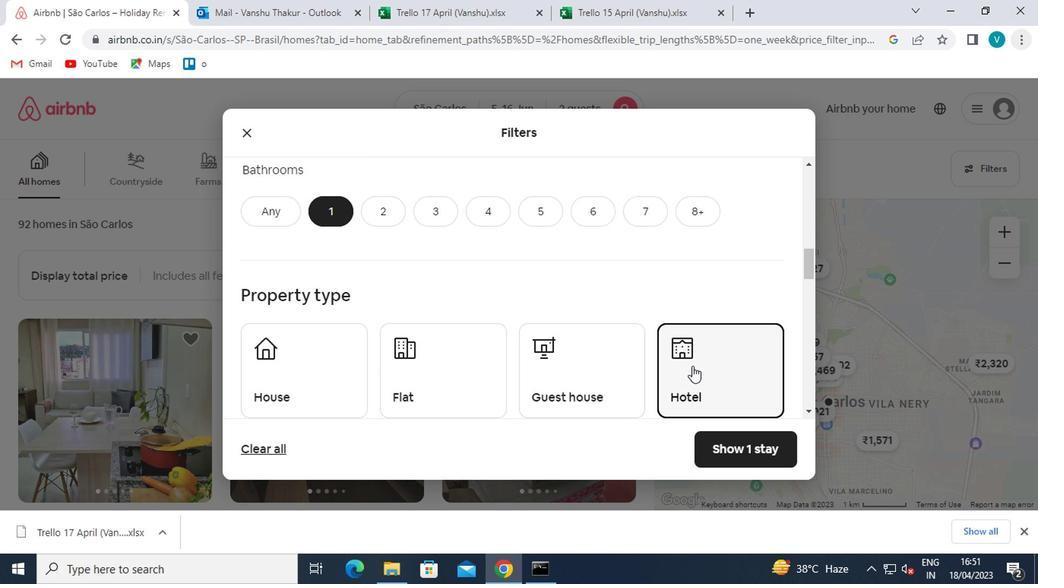 
Action: Mouse scrolled (690, 370) with delta (0, -1)
Screenshot: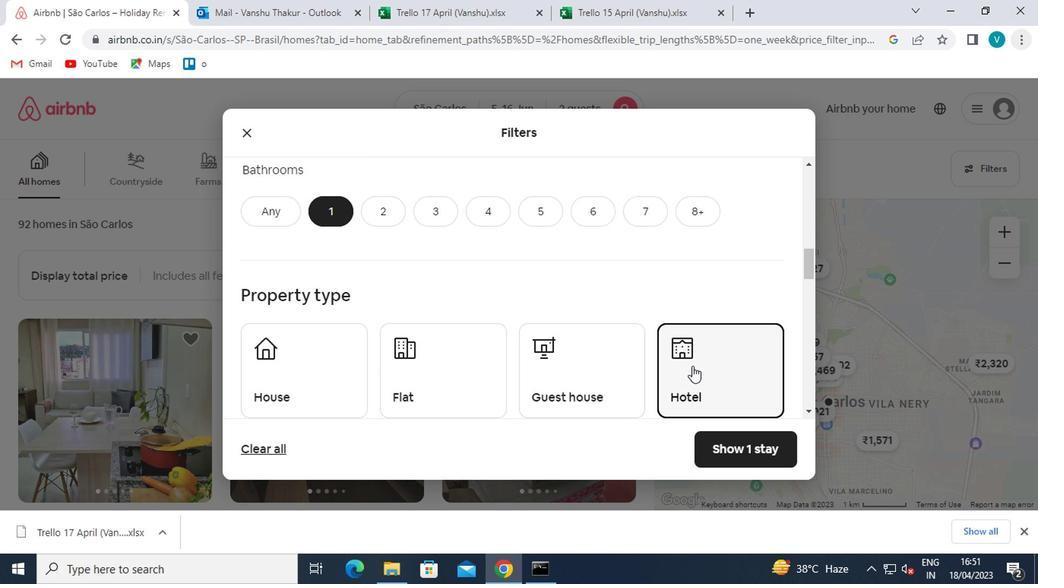 
Action: Mouse scrolled (690, 370) with delta (0, -1)
Screenshot: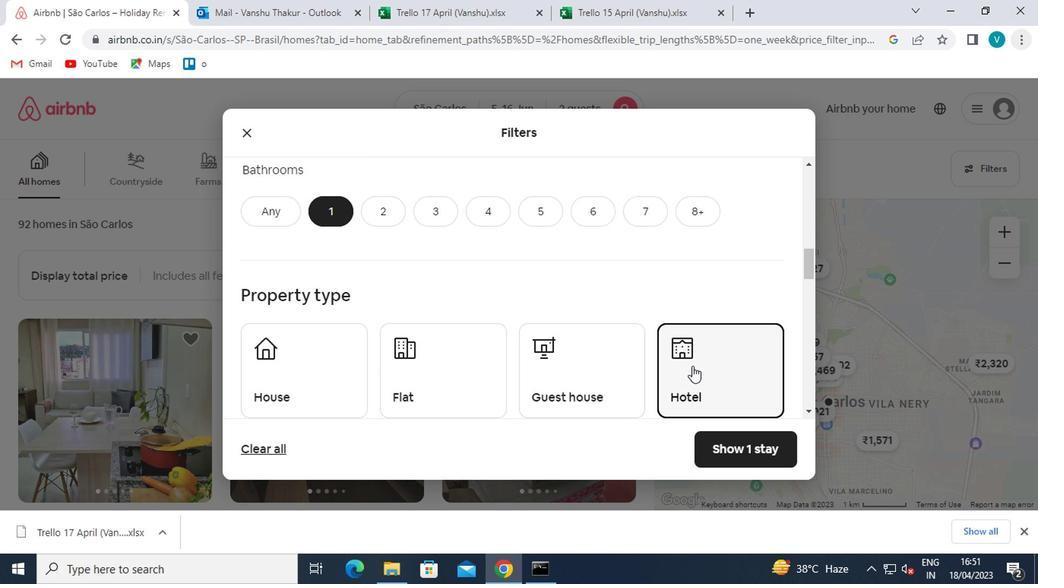 
Action: Mouse scrolled (690, 370) with delta (0, -1)
Screenshot: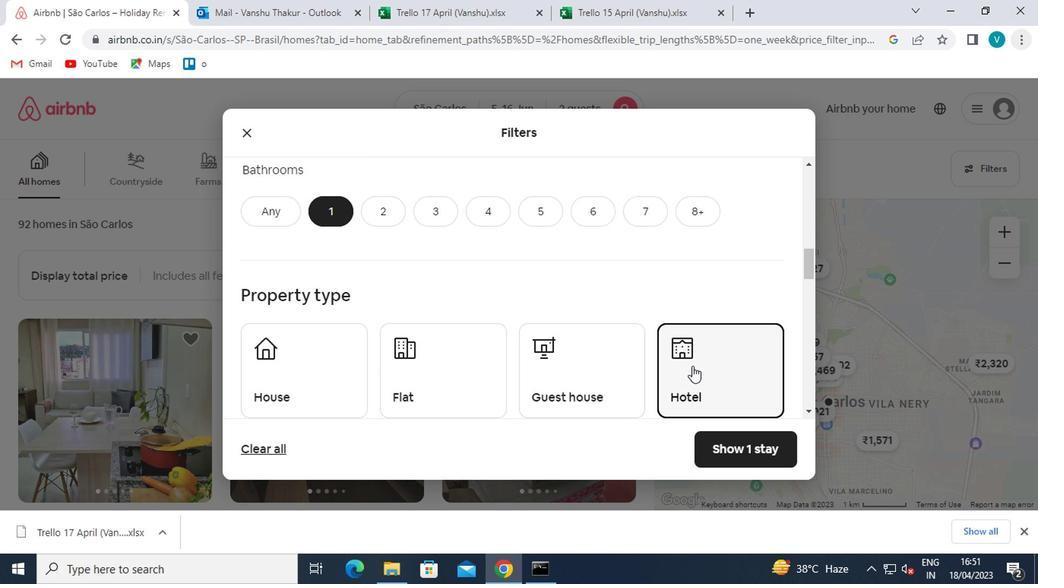 
Action: Mouse moved to (527, 368)
Screenshot: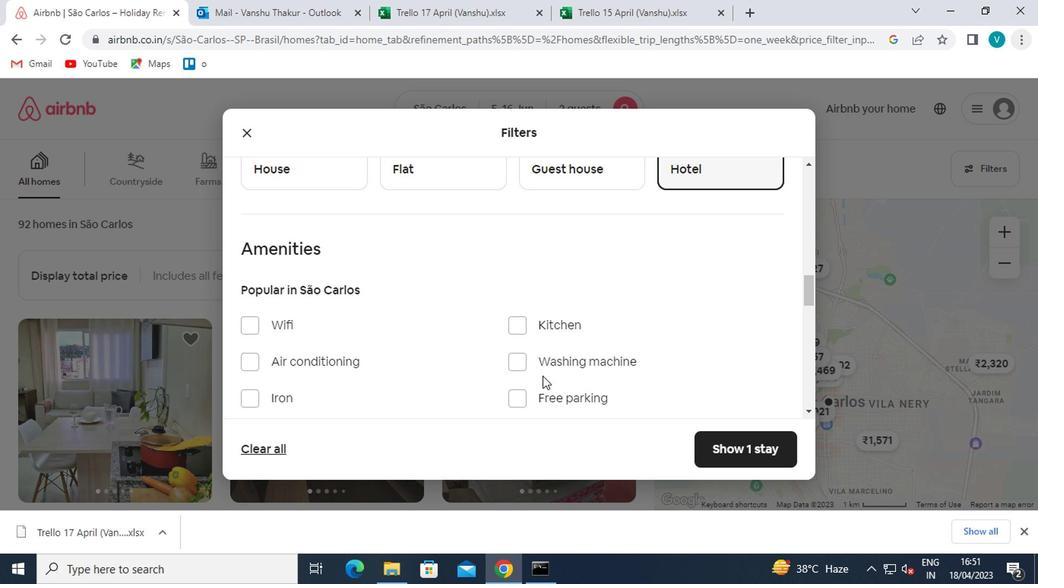 
Action: Mouse pressed left at (527, 368)
Screenshot: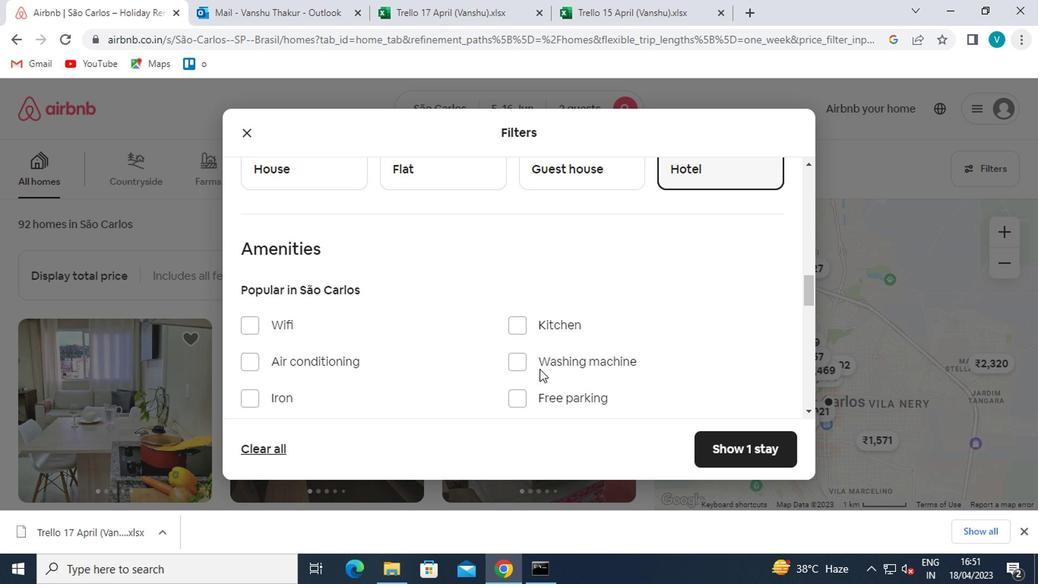 
Action: Mouse scrolled (527, 368) with delta (0, 0)
Screenshot: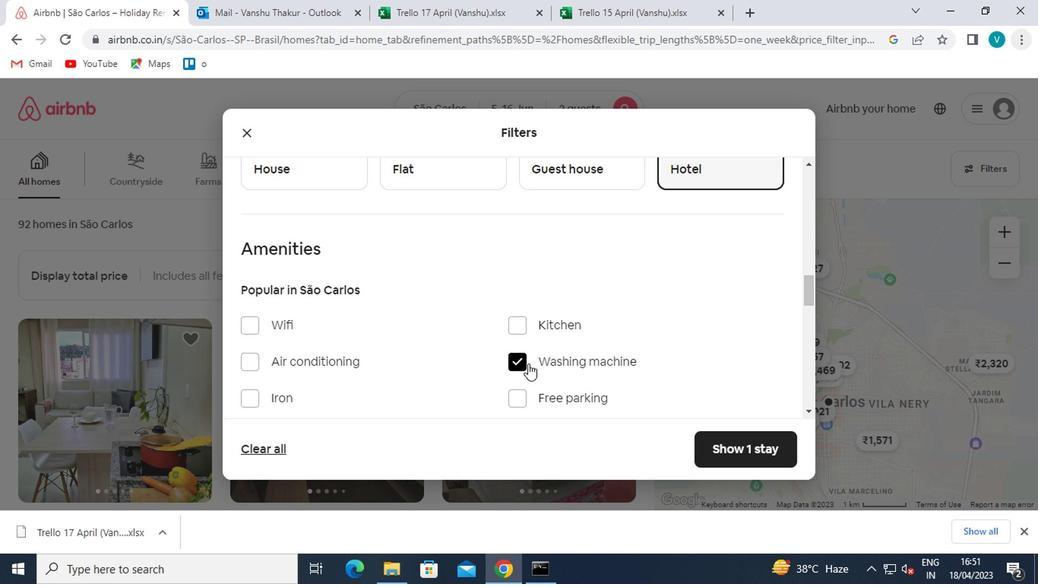 
Action: Mouse scrolled (527, 368) with delta (0, 0)
Screenshot: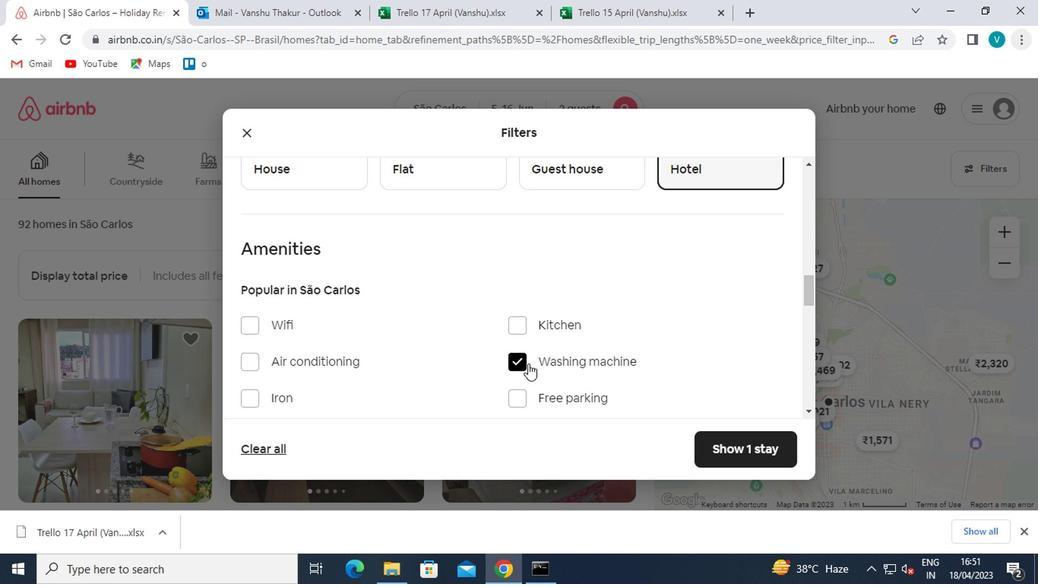 
Action: Mouse scrolled (527, 368) with delta (0, 0)
Screenshot: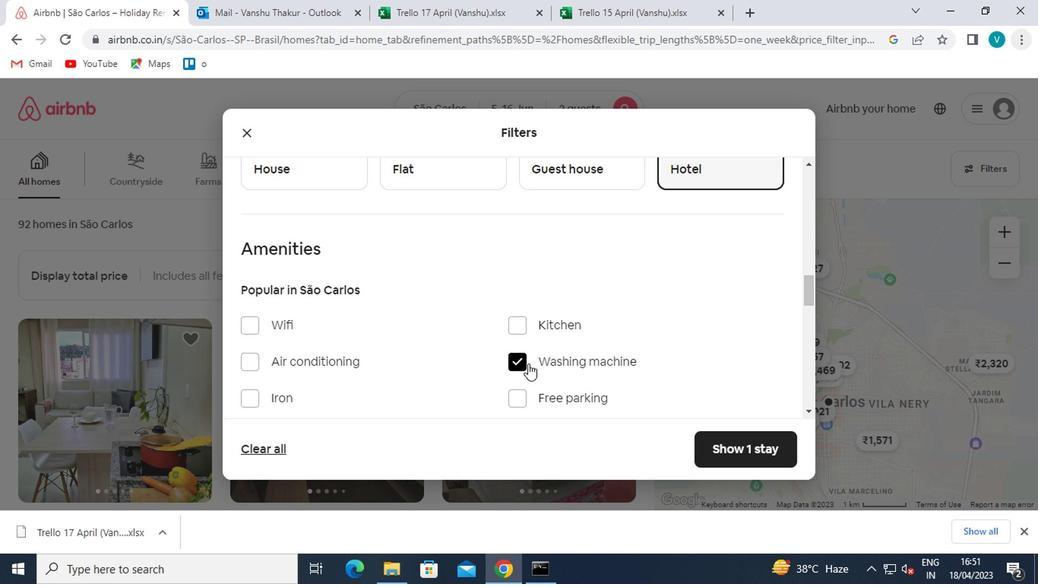 
Action: Mouse scrolled (527, 368) with delta (0, 0)
Screenshot: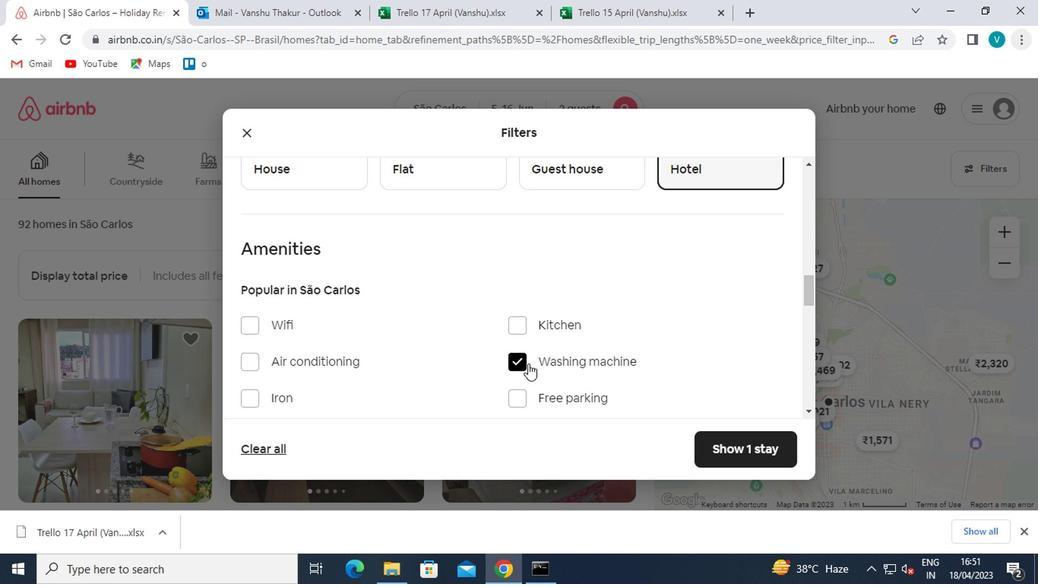 
Action: Mouse moved to (763, 301)
Screenshot: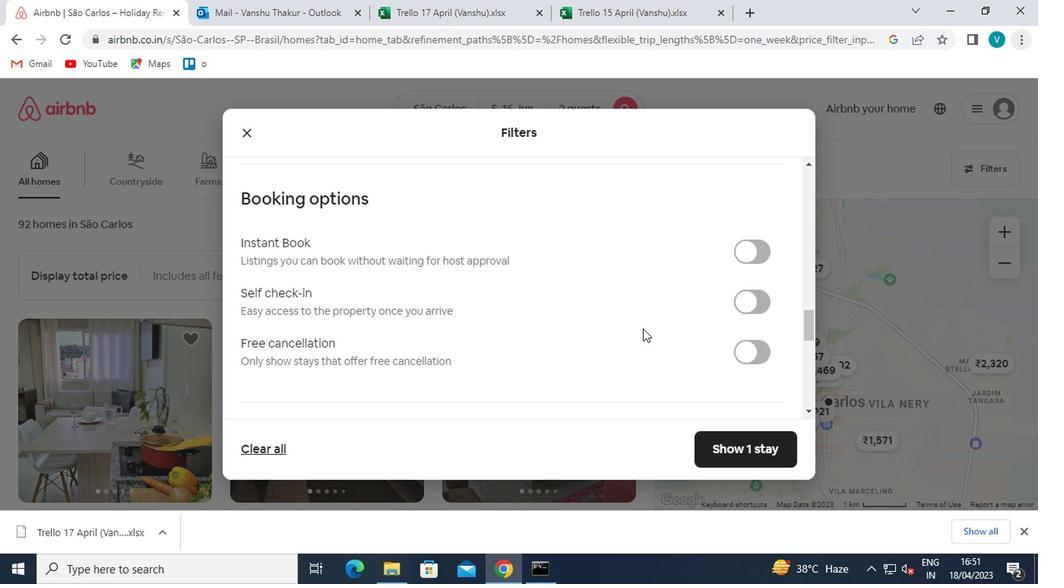 
Action: Mouse pressed left at (763, 301)
Screenshot: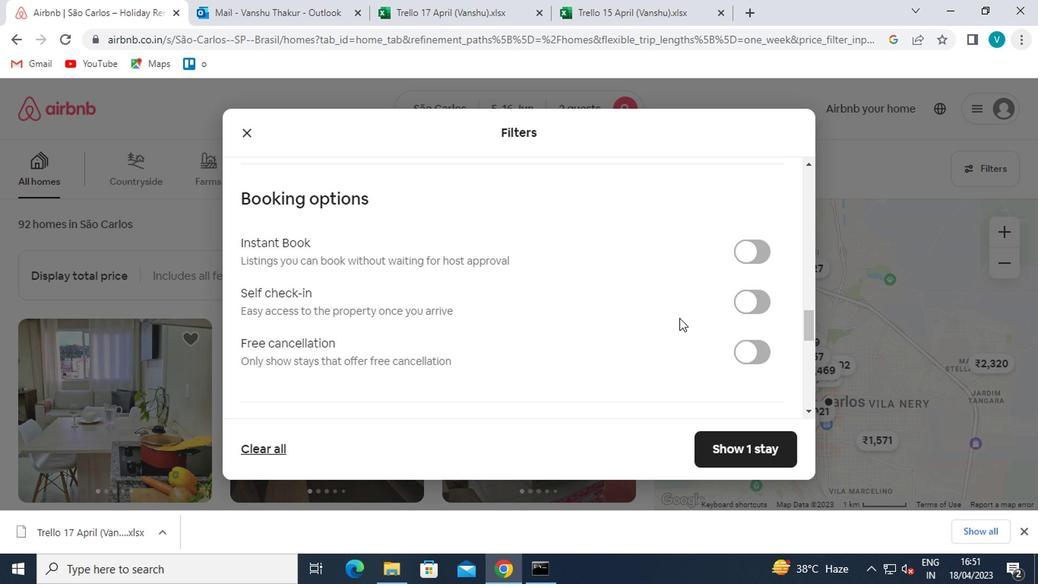 
Action: Mouse moved to (537, 326)
Screenshot: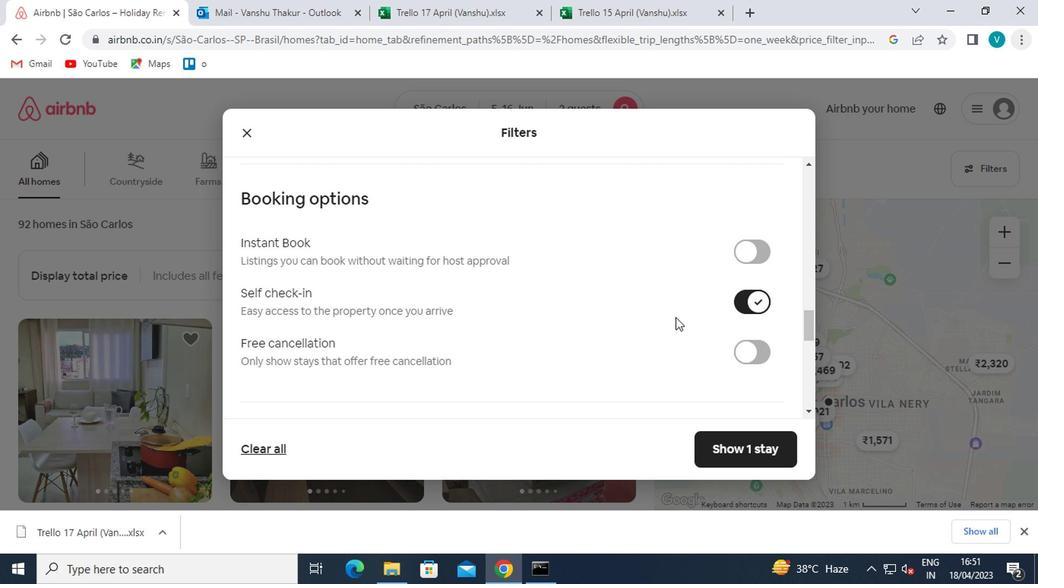 
Action: Mouse scrolled (537, 326) with delta (0, 0)
Screenshot: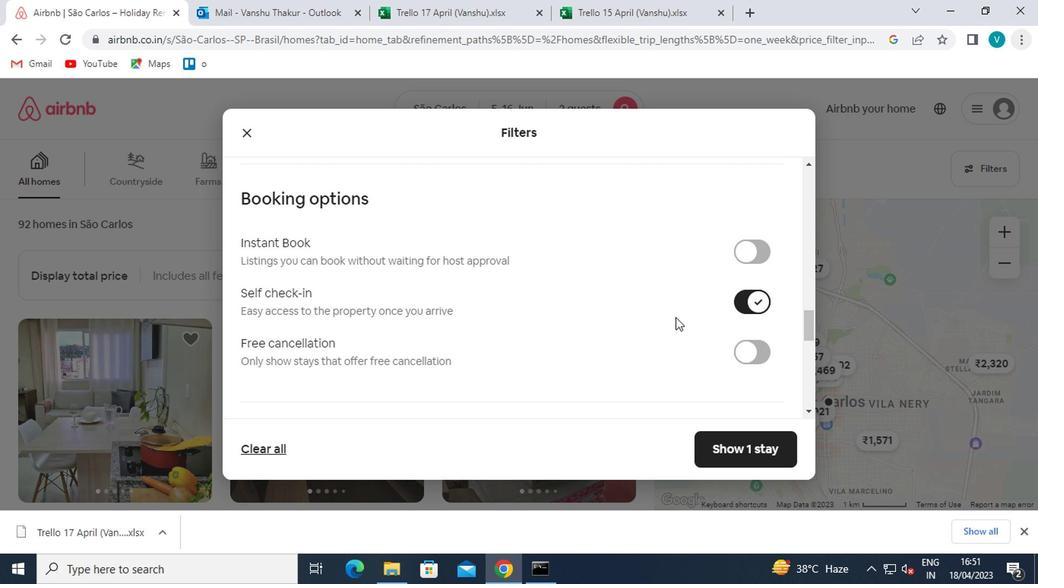 
Action: Mouse moved to (497, 331)
Screenshot: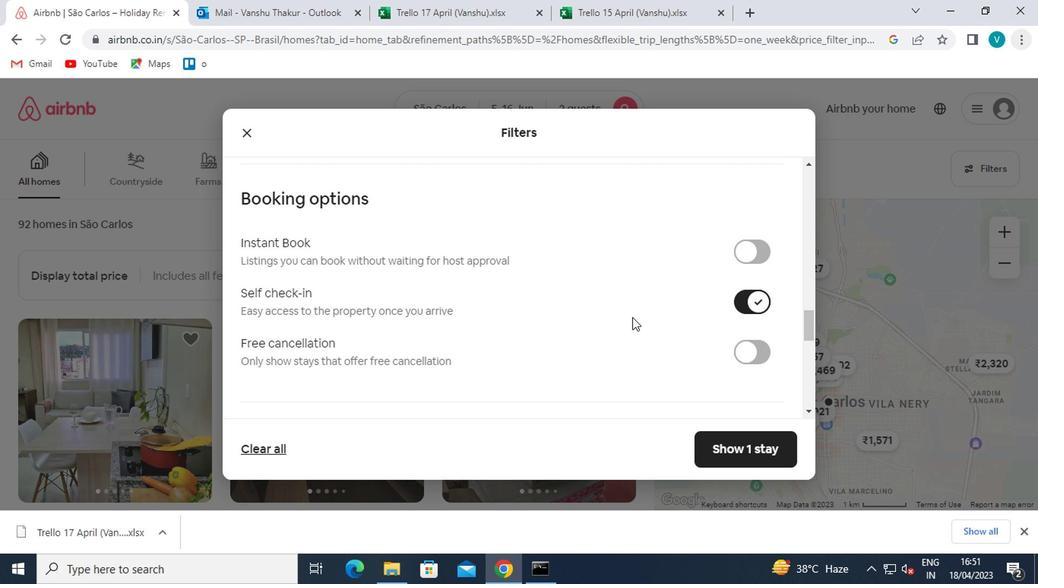
Action: Mouse scrolled (497, 330) with delta (0, -1)
Screenshot: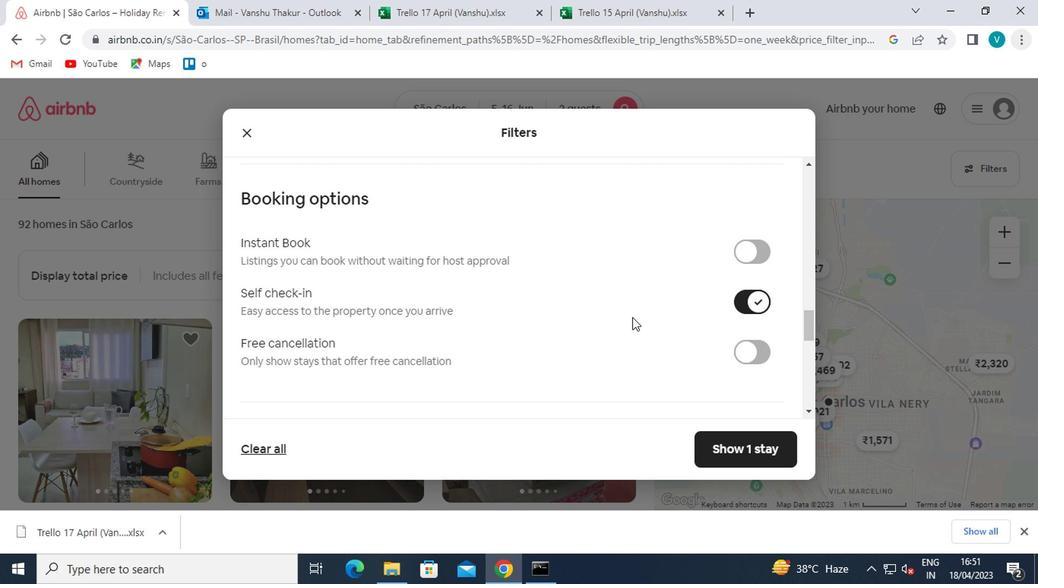 
Action: Mouse moved to (469, 337)
Screenshot: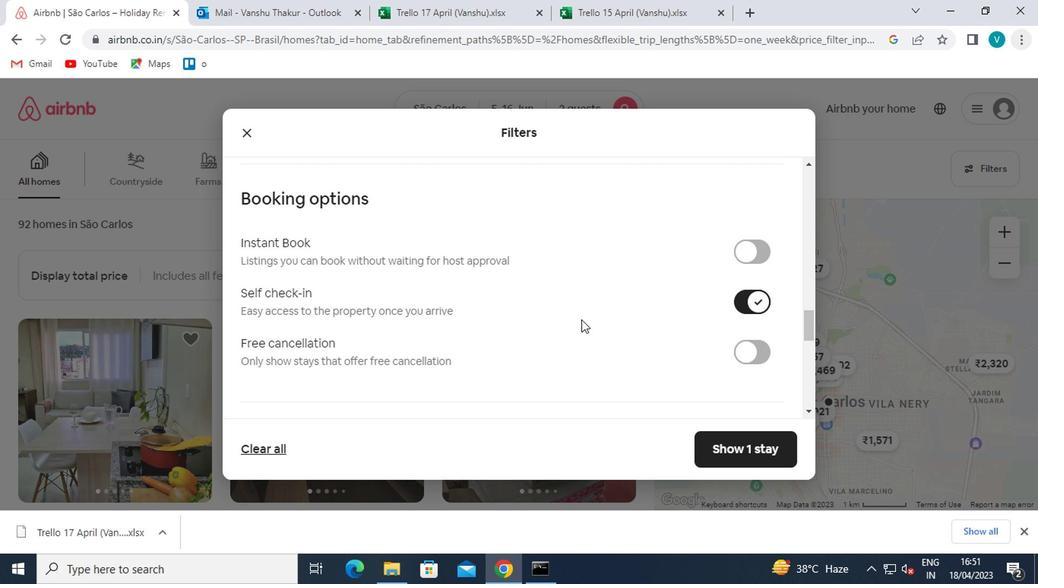 
Action: Mouse scrolled (469, 336) with delta (0, 0)
Screenshot: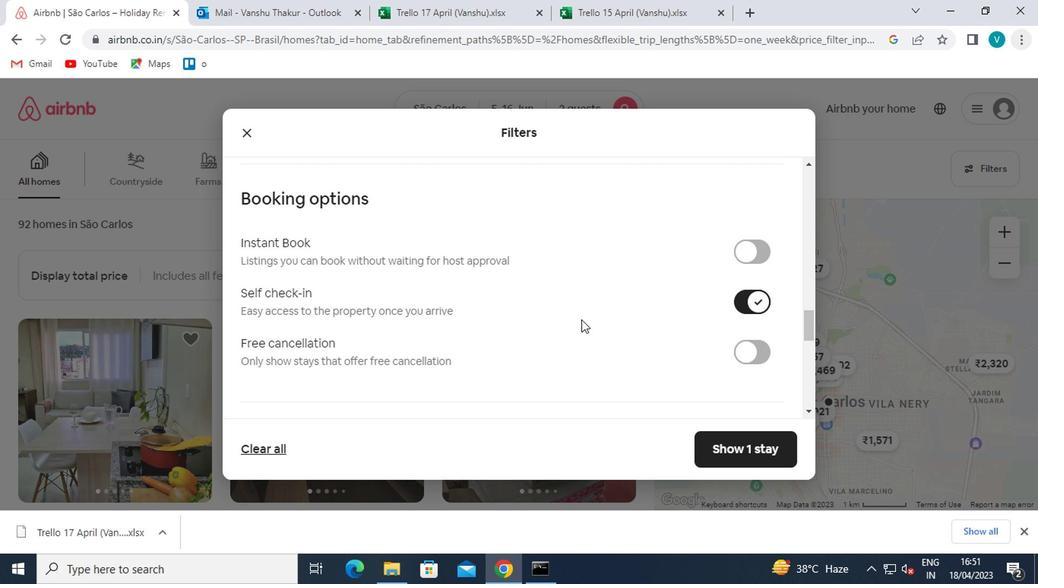 
Action: Mouse moved to (460, 341)
Screenshot: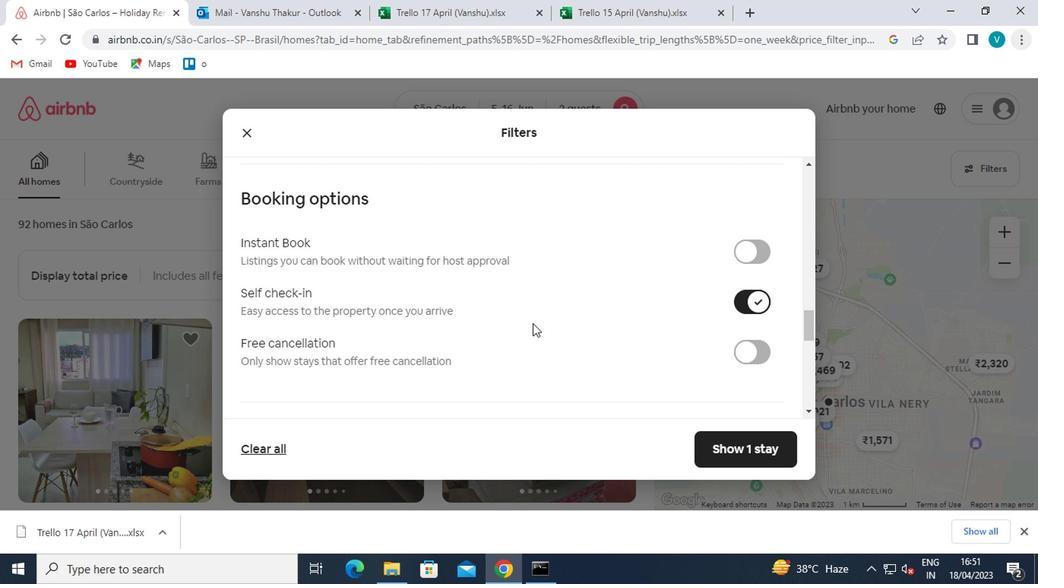 
Action: Mouse scrolled (460, 341) with delta (0, 0)
Screenshot: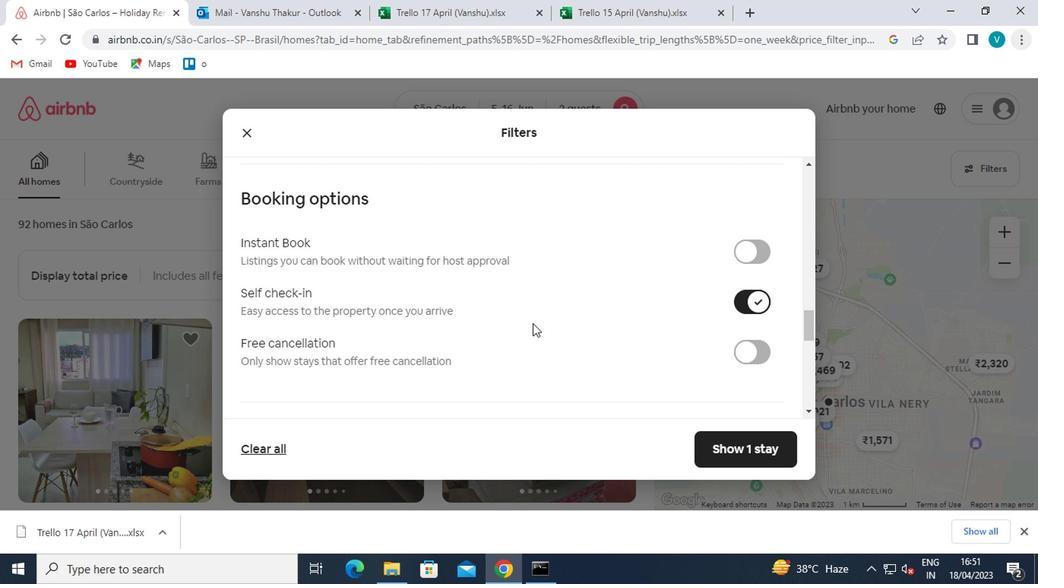 
Action: Mouse moved to (453, 345)
Screenshot: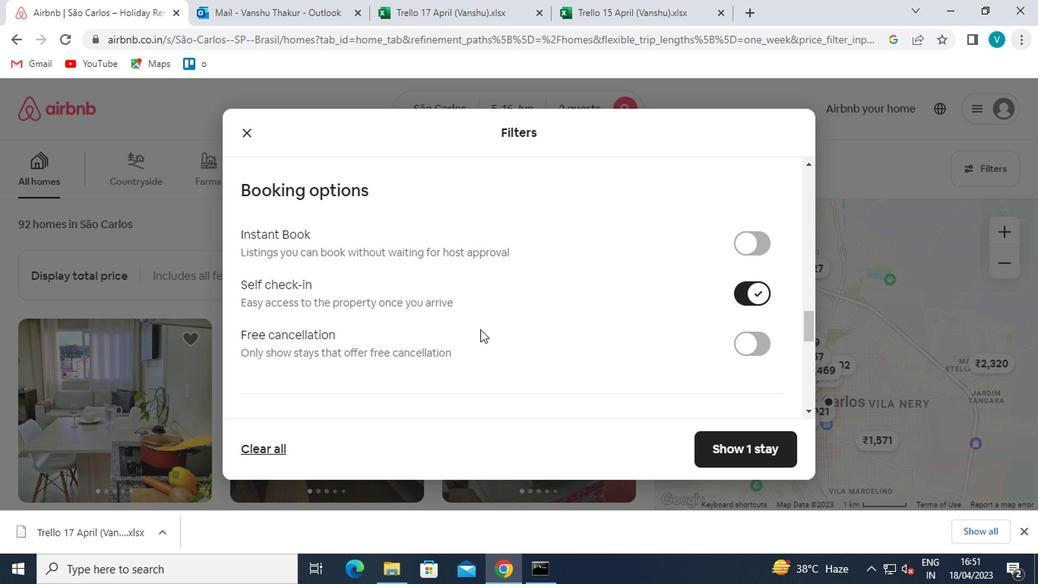 
Action: Mouse scrolled (453, 344) with delta (0, 0)
Screenshot: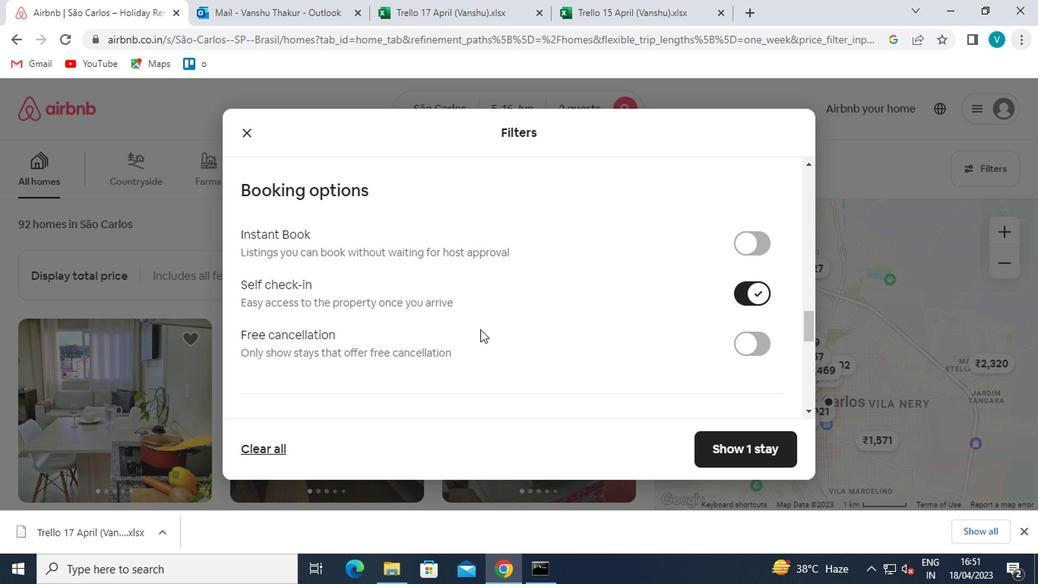 
Action: Mouse moved to (450, 346)
Screenshot: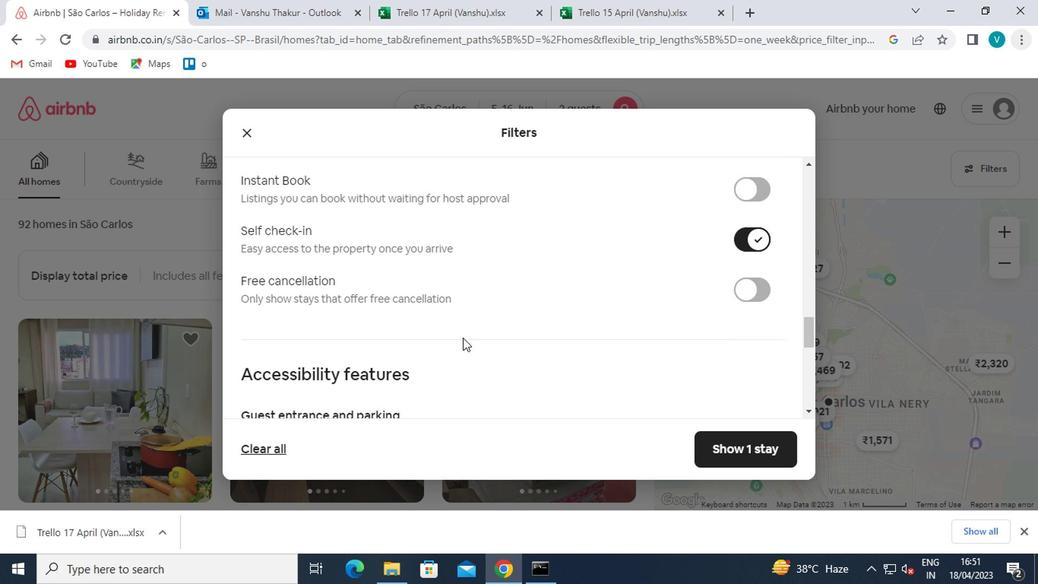 
Action: Mouse scrolled (450, 346) with delta (0, 0)
Screenshot: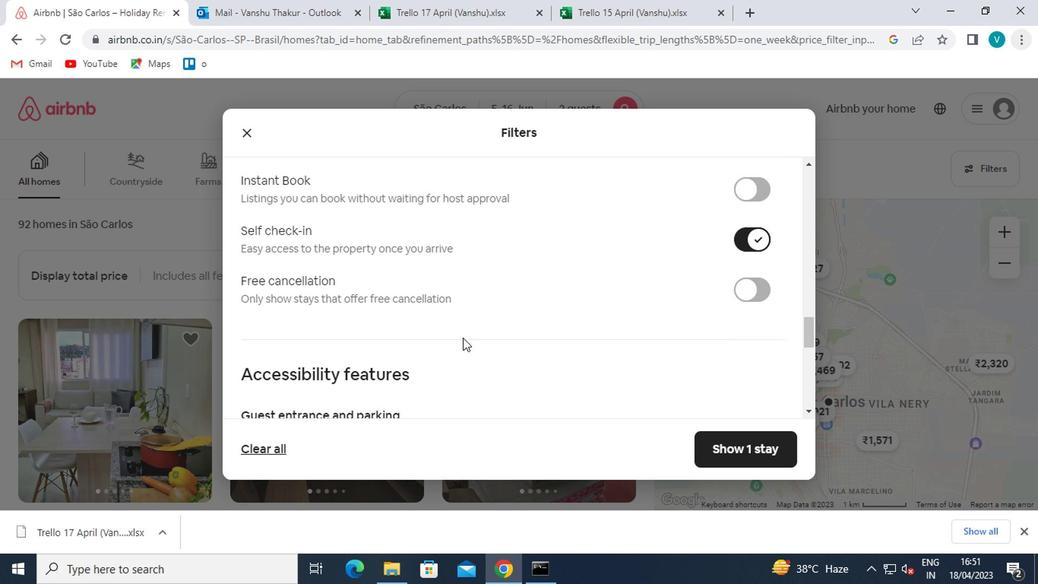 
Action: Mouse moved to (447, 347)
Screenshot: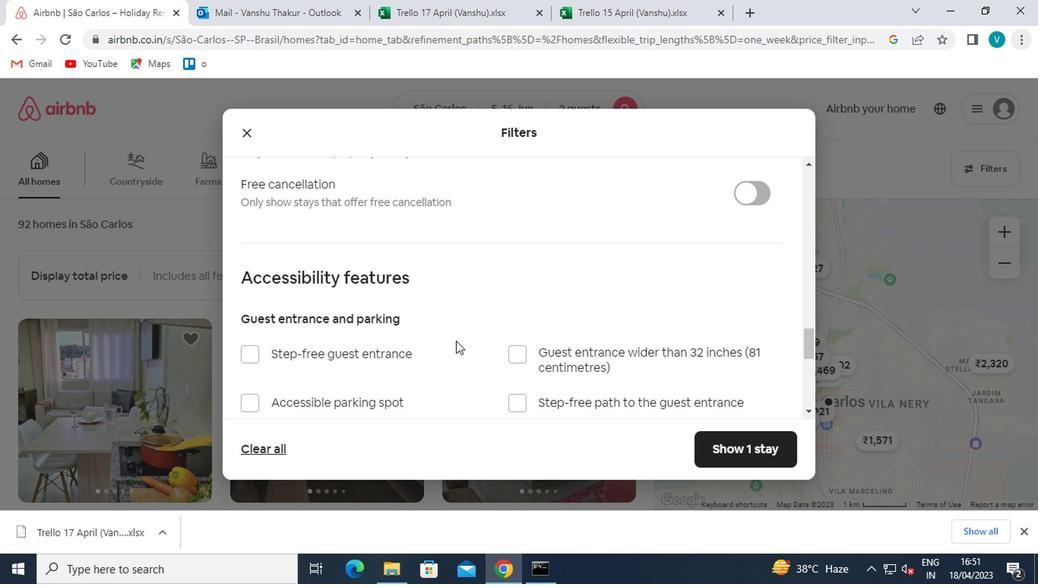 
Action: Mouse scrolled (447, 346) with delta (0, 0)
Screenshot: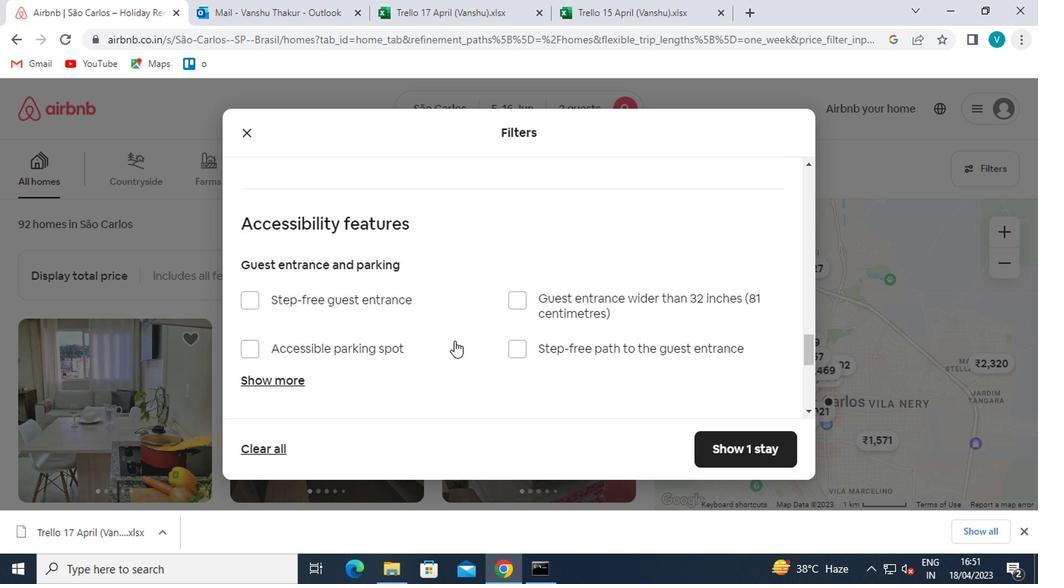 
Action: Mouse moved to (431, 388)
Screenshot: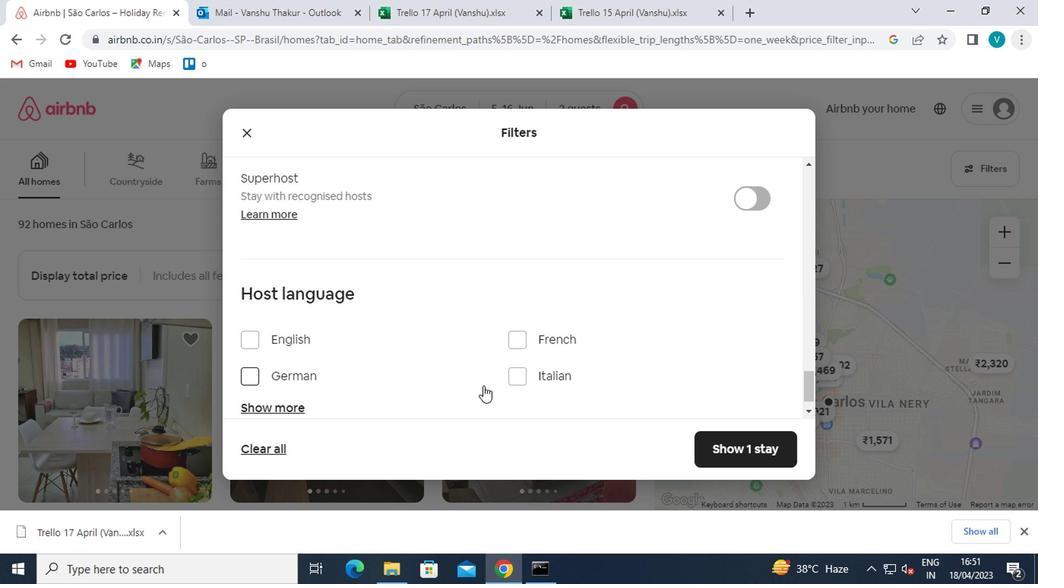 
Action: Mouse scrolled (431, 387) with delta (0, -1)
Screenshot: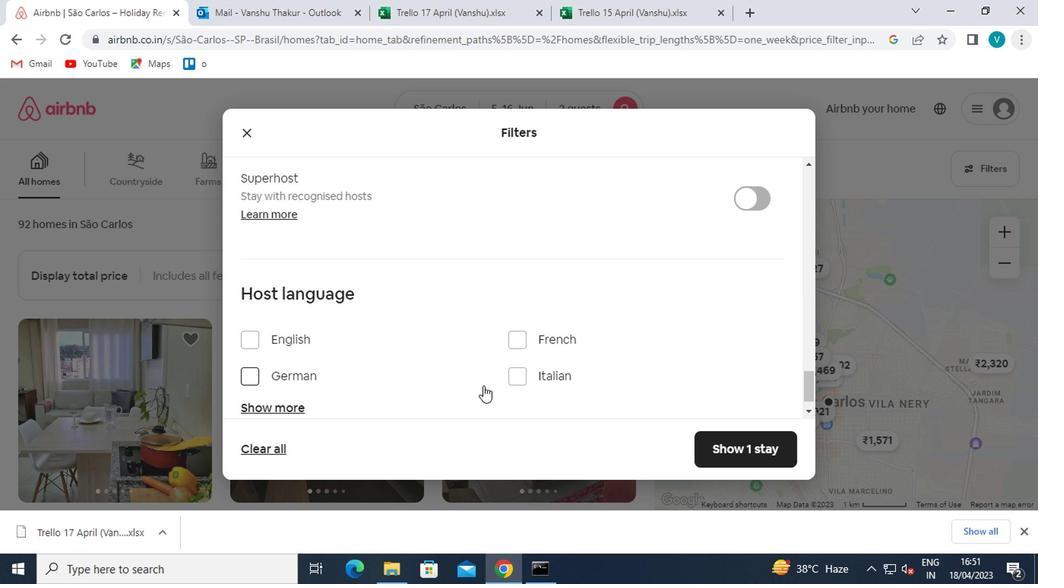 
Action: Mouse moved to (298, 378)
Screenshot: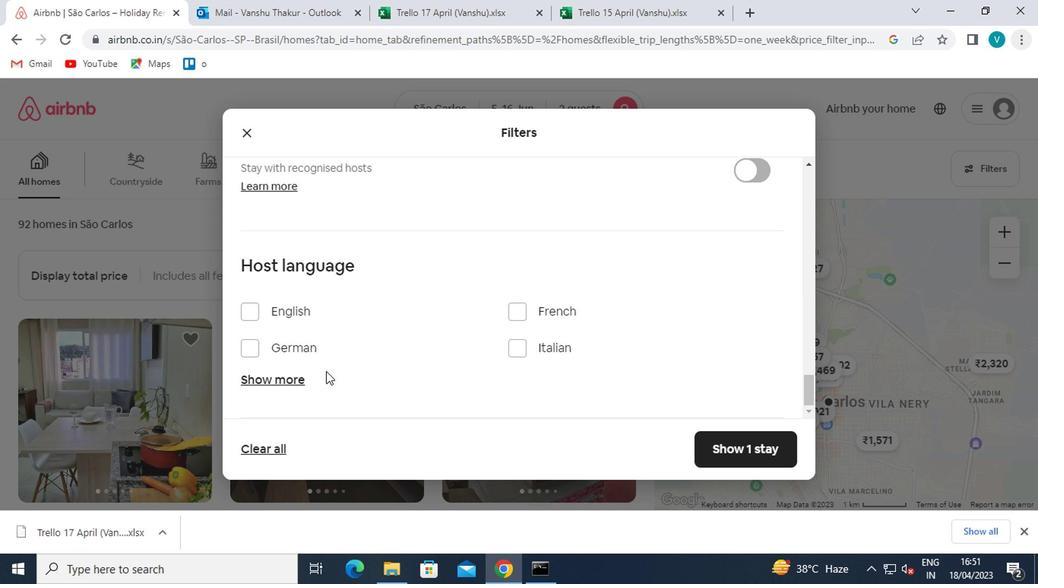 
Action: Mouse pressed left at (298, 378)
Screenshot: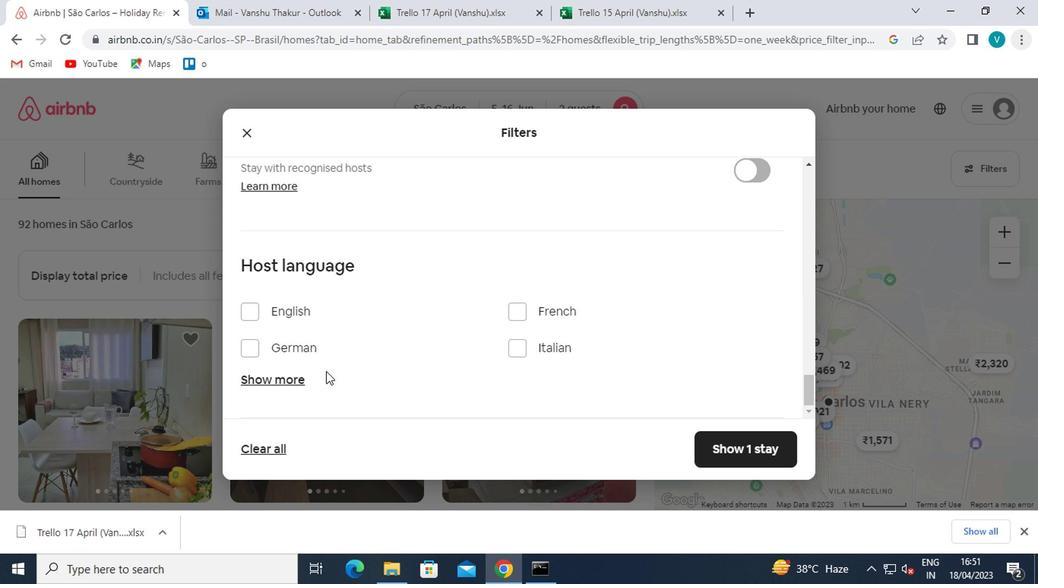 
Action: Mouse moved to (315, 378)
Screenshot: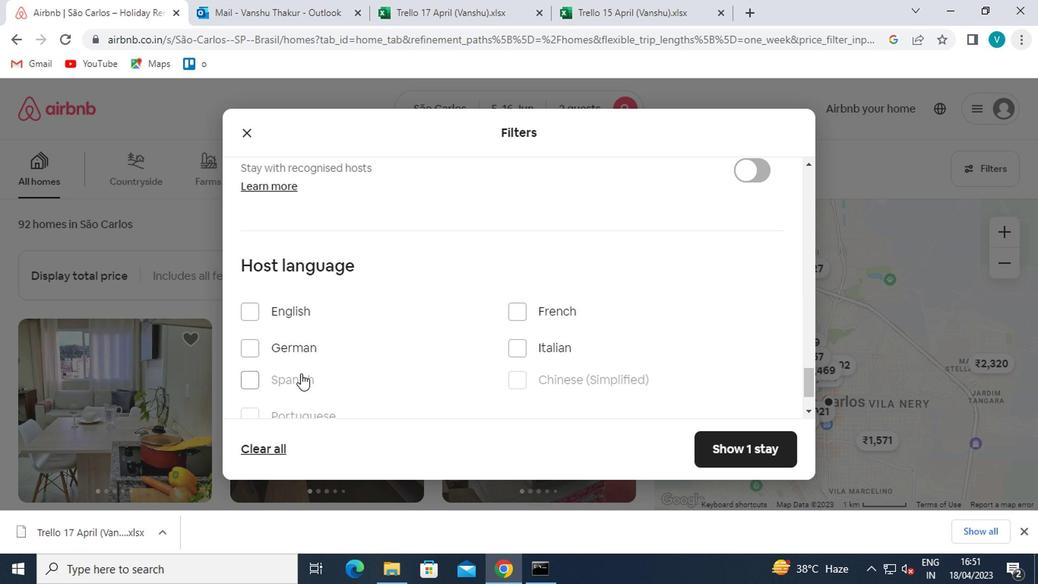 
Action: Mouse scrolled (315, 377) with delta (0, -1)
Screenshot: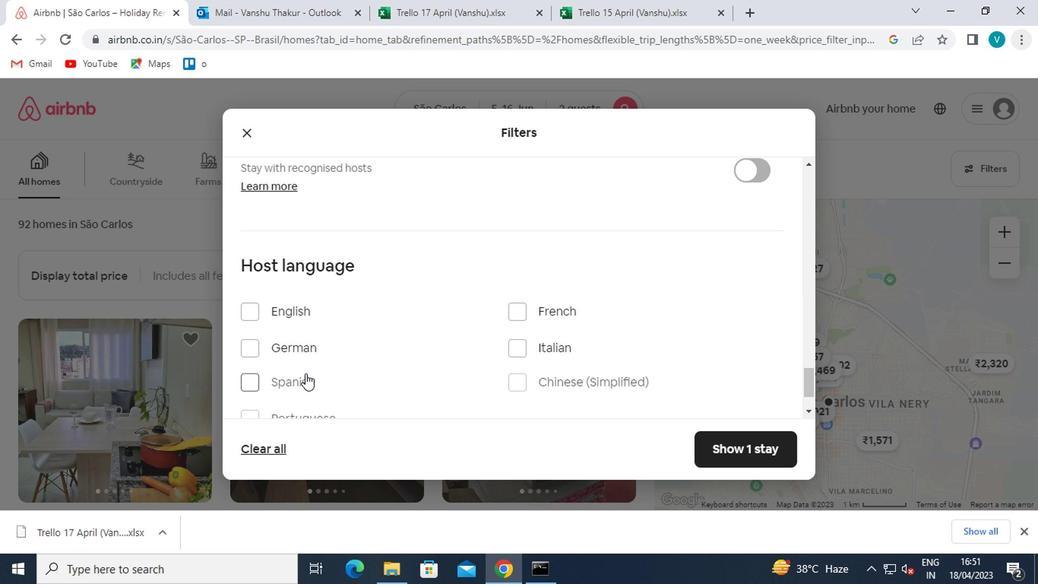 
Action: Mouse moved to (247, 318)
Screenshot: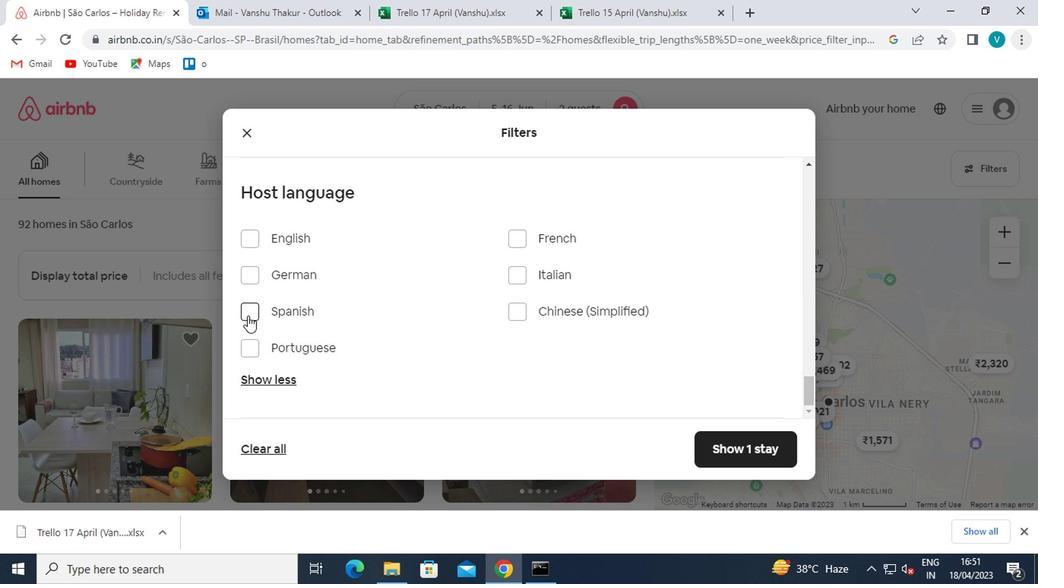 
Action: Mouse pressed left at (247, 318)
Screenshot: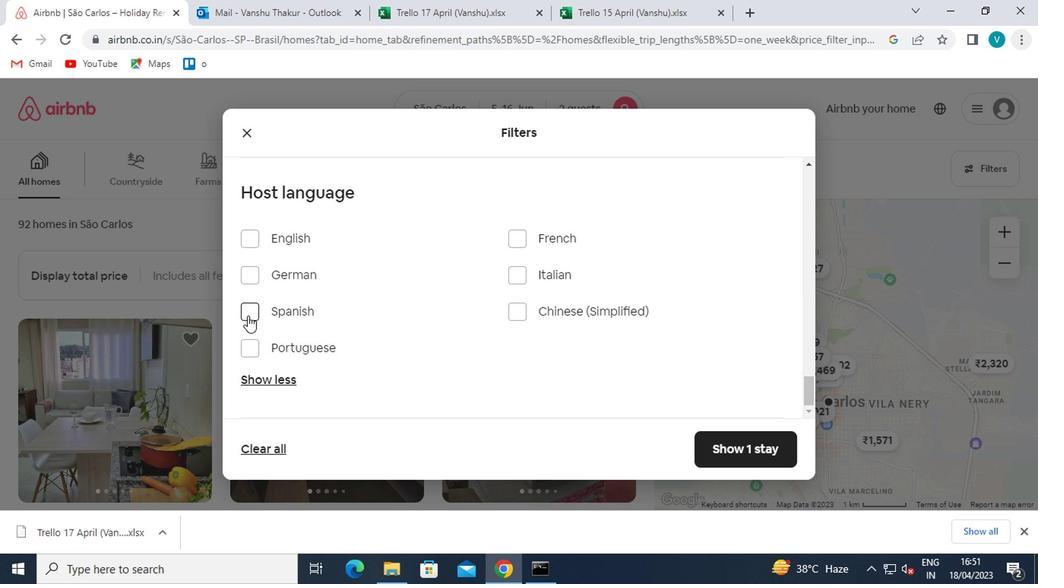 
Action: Mouse moved to (744, 445)
Screenshot: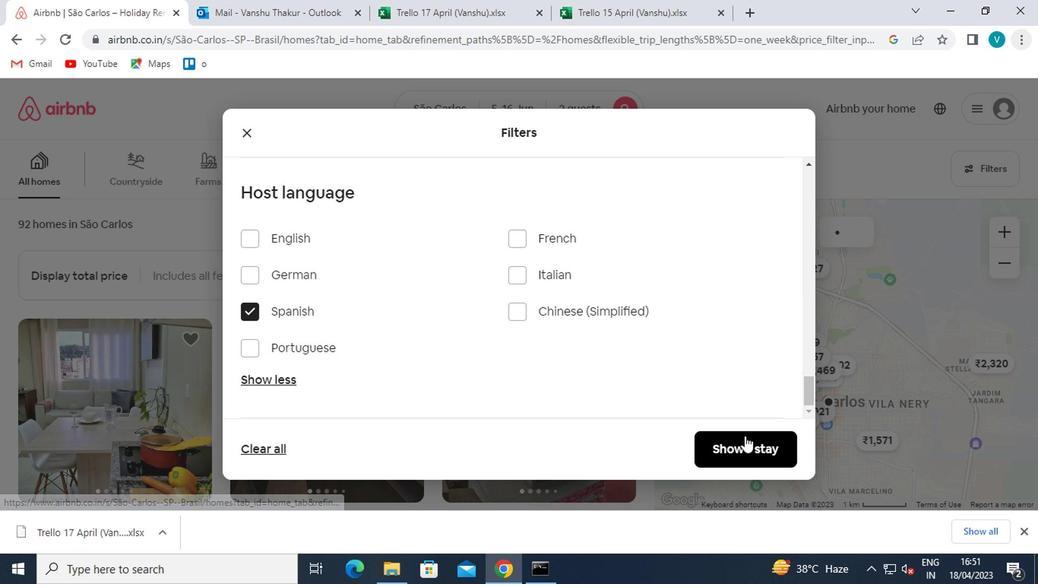 
Action: Mouse pressed left at (744, 445)
Screenshot: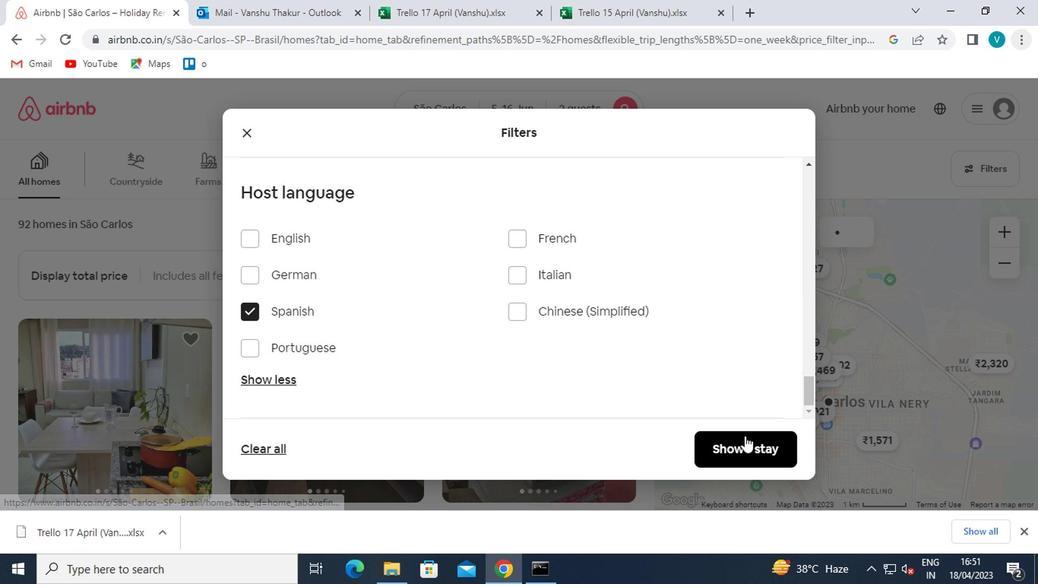 
Action: Mouse moved to (741, 449)
Screenshot: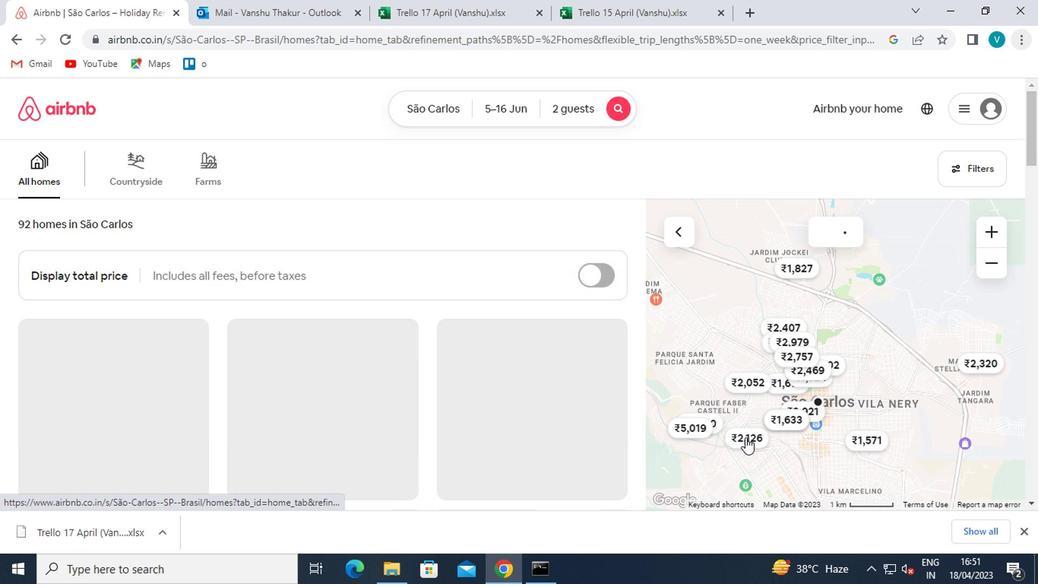 
